 Task: Open Card Investor Meeting in Board Voice of Customer Journey Mapping to Workspace Business Intelligence and add a team member Softage.2@softage.net, a label Blue, a checklist Aquarium Care, an attachment from Trello, a color Blue and finally, add a card description 'Develop and launch new email marketing campaign for sales promotion' and a comment 'Given the potential risks associated with this task, let us ensure that we have a solid risk management plan in place.'. Add a start date 'Jan 06, 1900' with a due date 'Jan 13, 1900'
Action: Mouse moved to (77, 260)
Screenshot: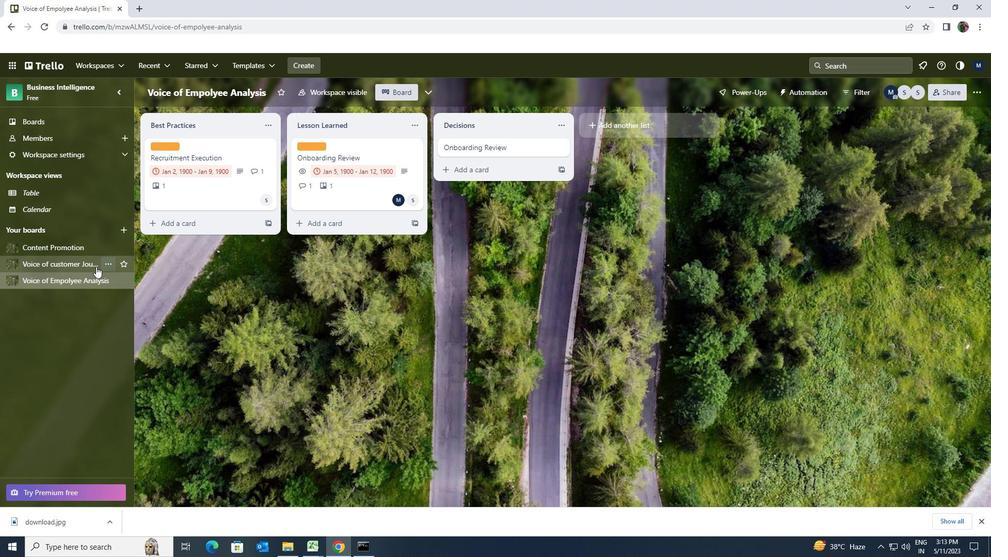 
Action: Mouse pressed left at (77, 260)
Screenshot: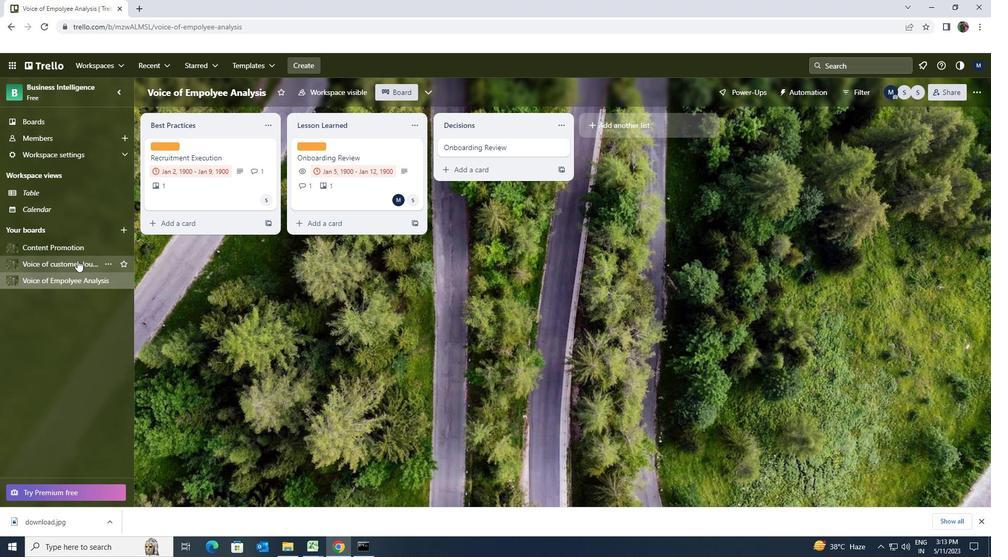 
Action: Mouse moved to (301, 153)
Screenshot: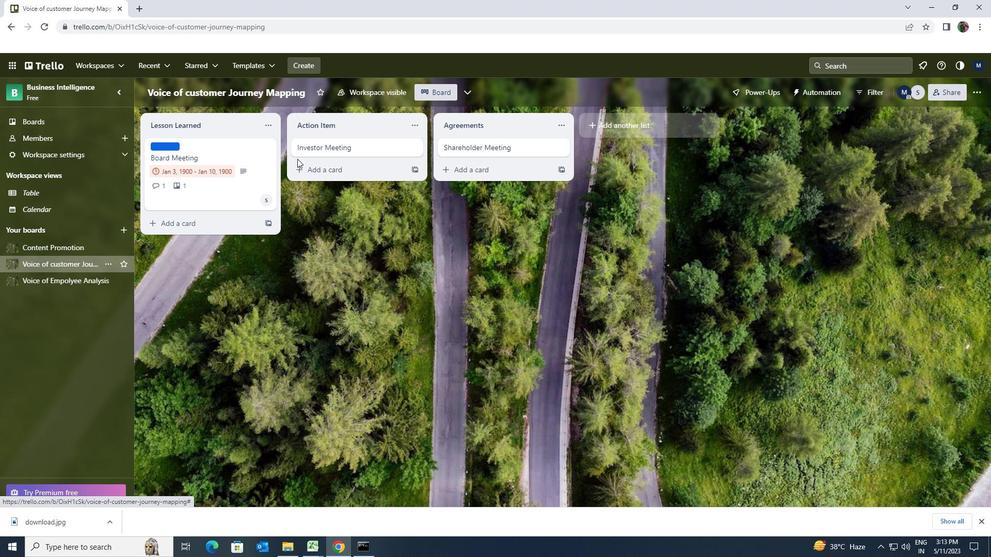 
Action: Mouse pressed left at (301, 153)
Screenshot: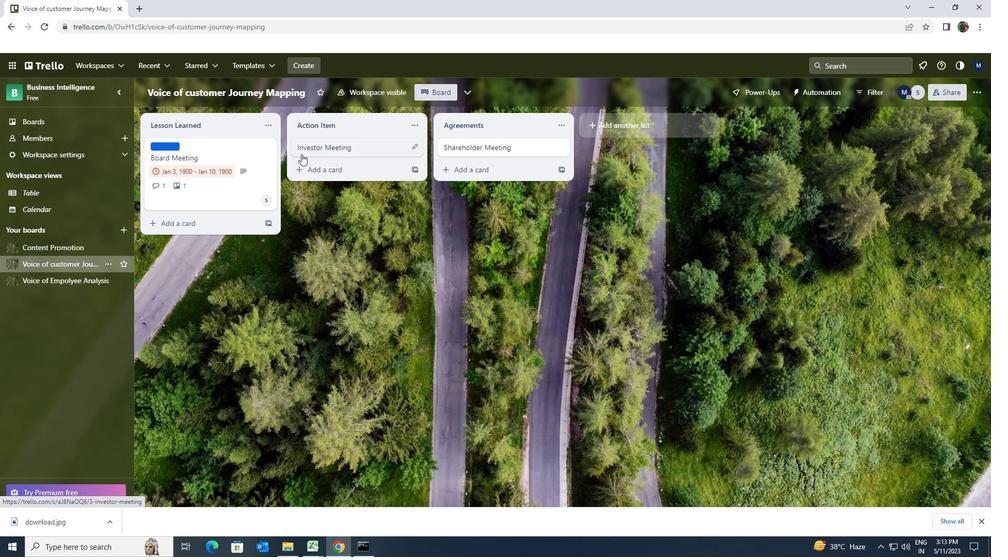 
Action: Mouse moved to (304, 148)
Screenshot: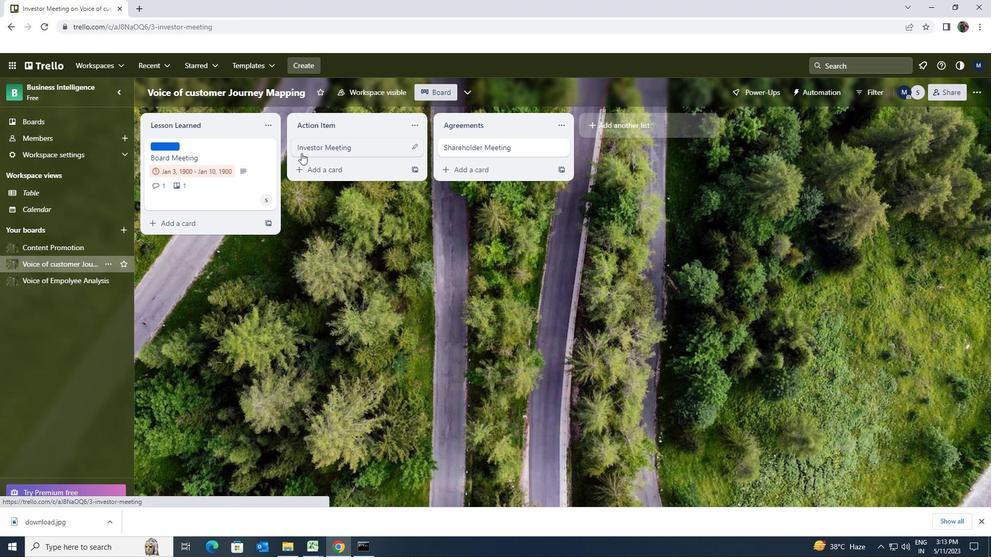 
Action: Mouse pressed left at (304, 148)
Screenshot: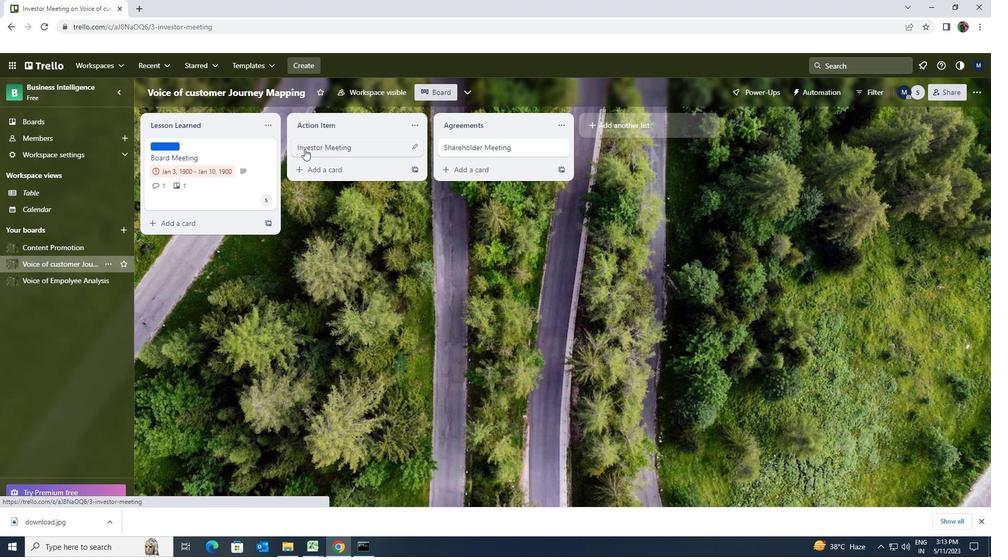 
Action: Mouse moved to (609, 187)
Screenshot: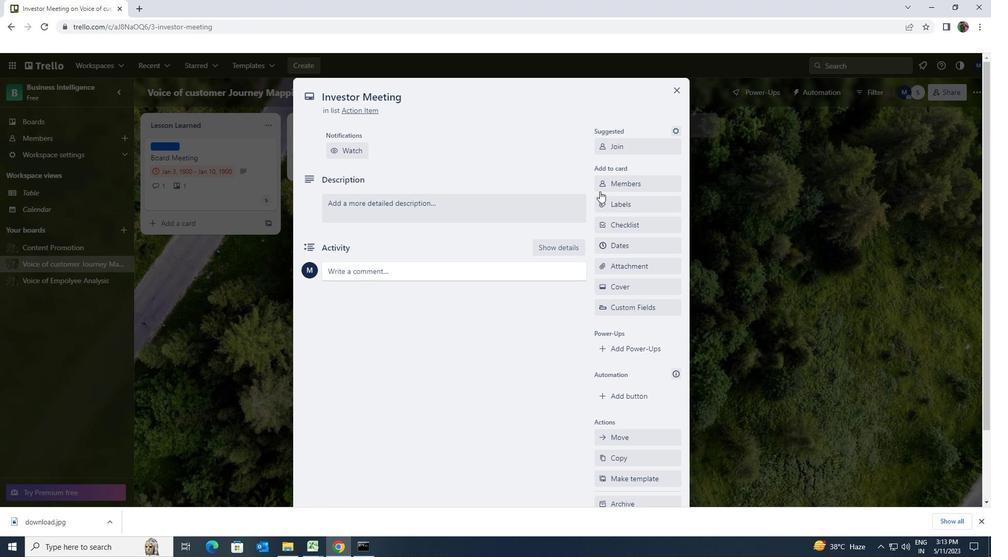 
Action: Mouse pressed left at (609, 187)
Screenshot: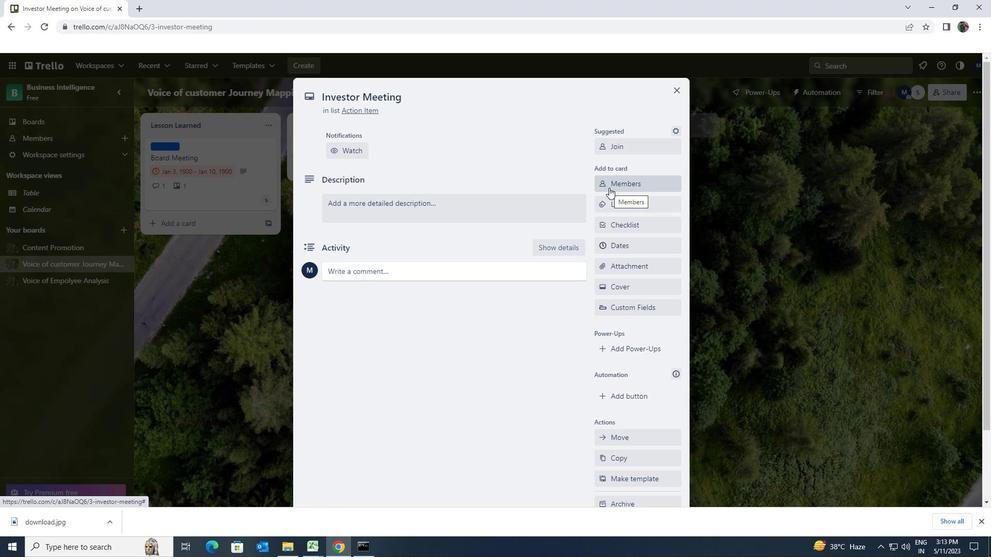 
Action: Key pressed softage.2<Key.shift>@SOFTAGE.NET
Screenshot: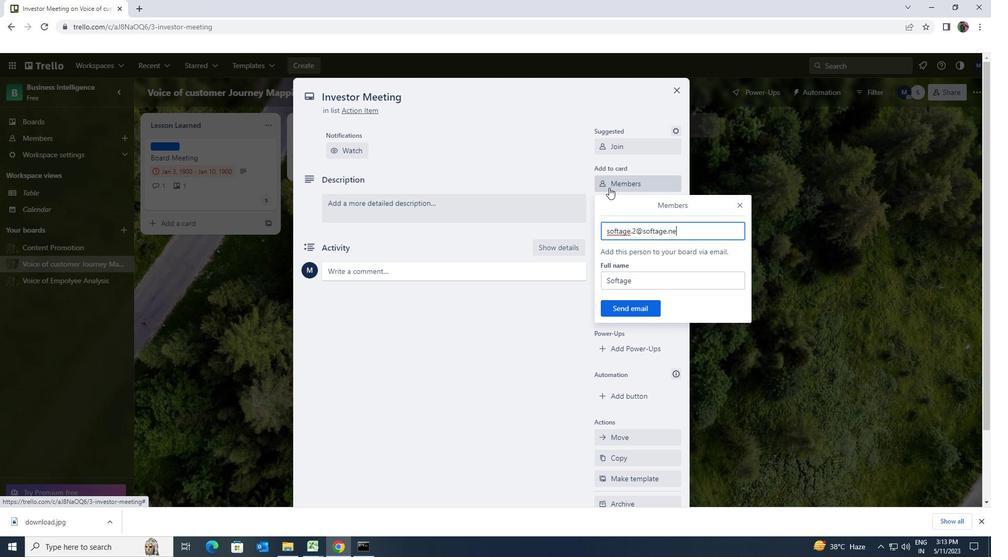 
Action: Mouse moved to (633, 302)
Screenshot: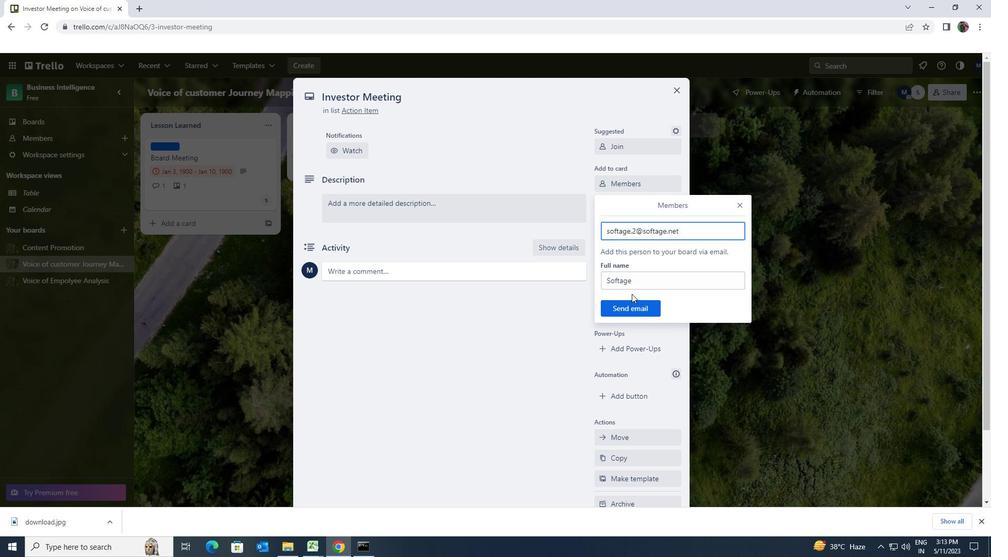 
Action: Mouse pressed left at (633, 302)
Screenshot: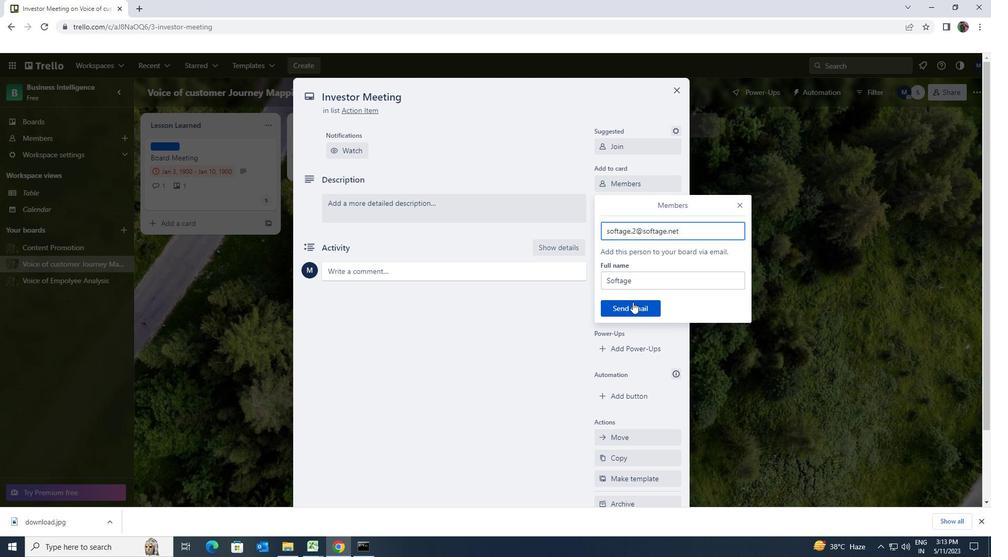 
Action: Mouse moved to (630, 207)
Screenshot: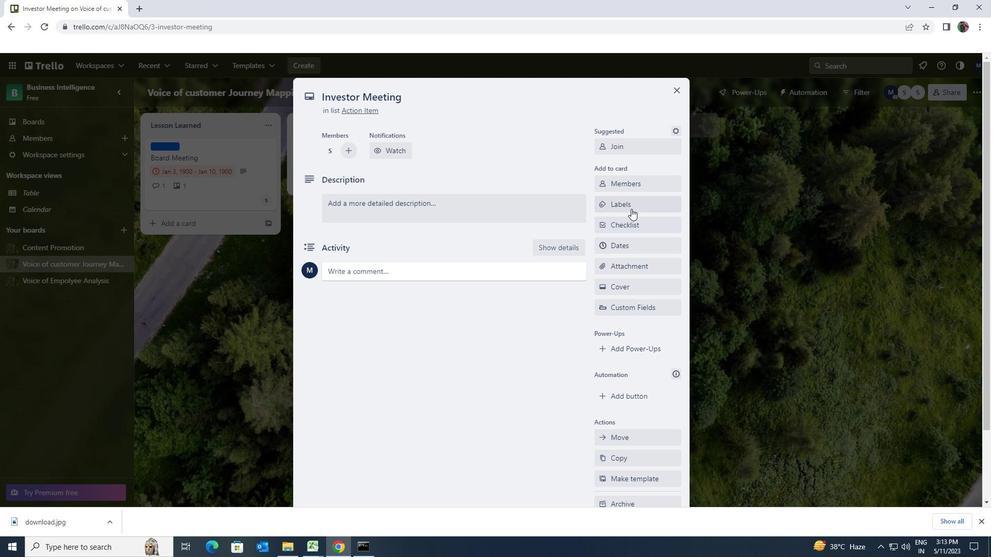 
Action: Mouse pressed left at (630, 207)
Screenshot: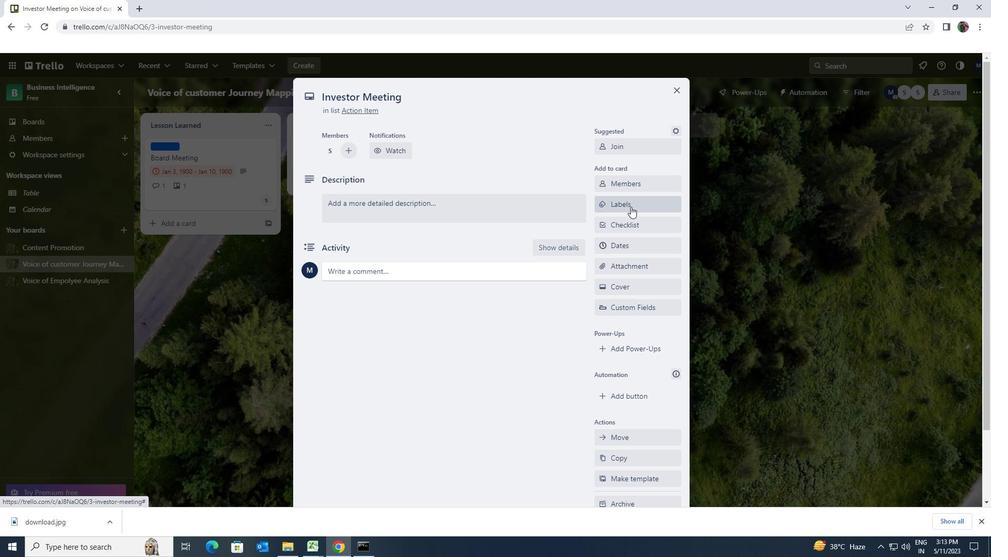 
Action: Mouse moved to (660, 421)
Screenshot: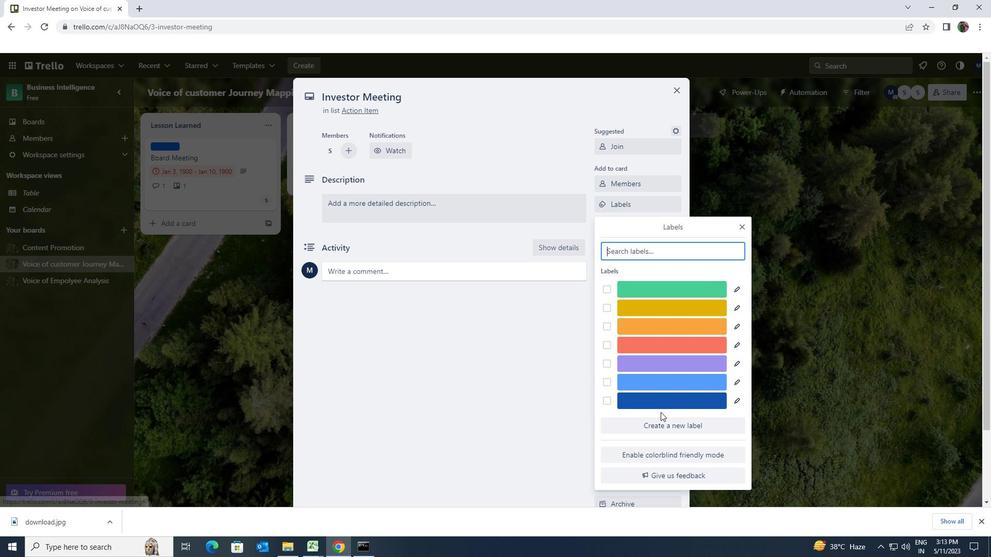 
Action: Mouse pressed left at (660, 421)
Screenshot: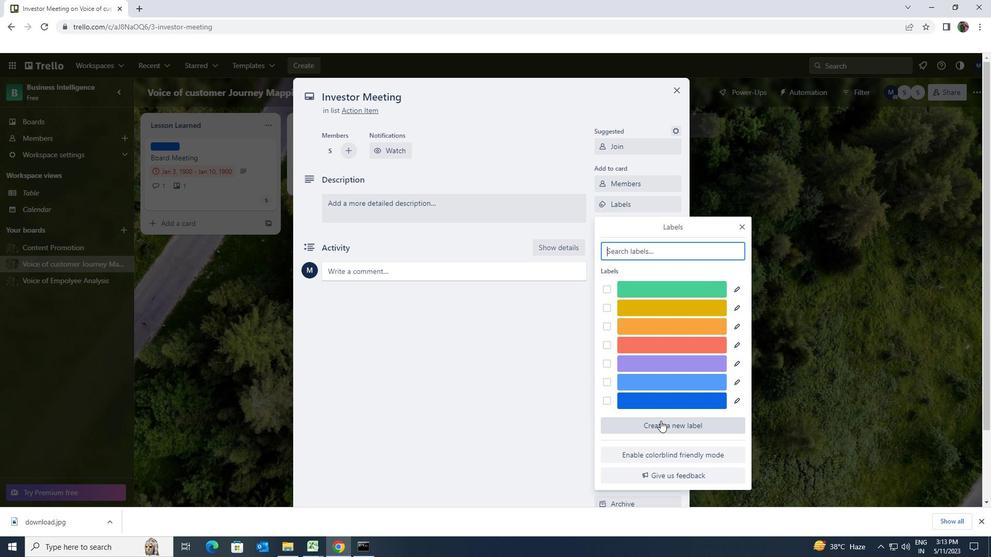 
Action: Mouse moved to (619, 314)
Screenshot: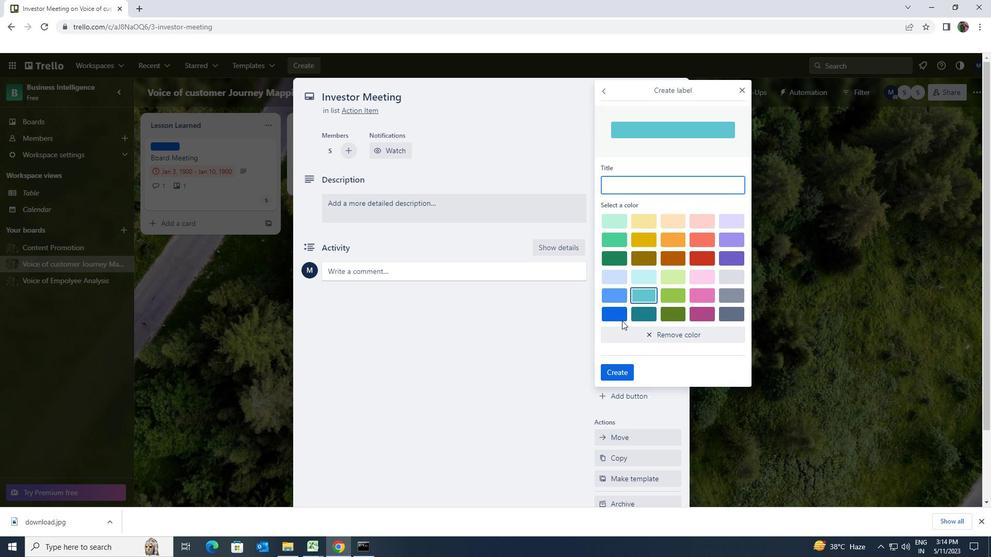 
Action: Mouse pressed left at (619, 314)
Screenshot: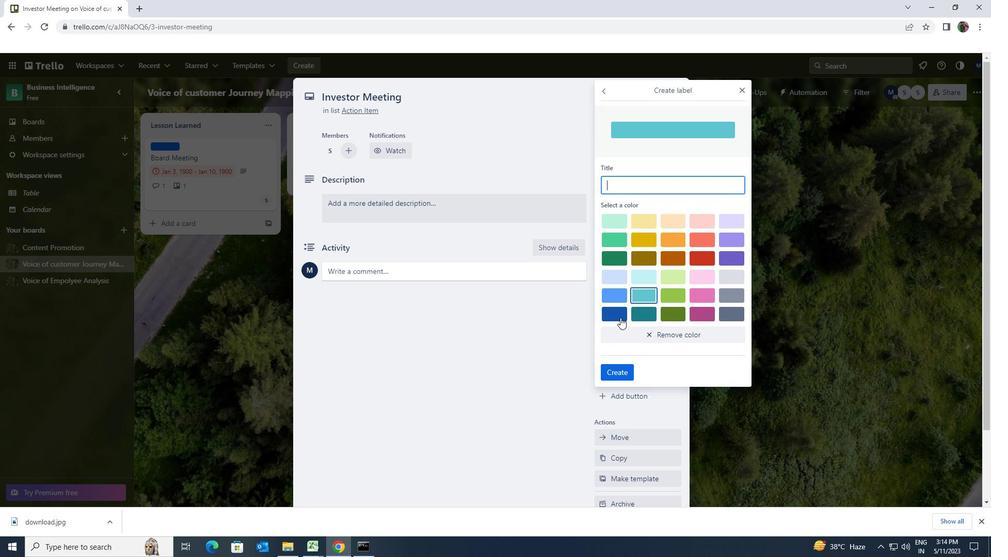 
Action: Mouse moved to (618, 369)
Screenshot: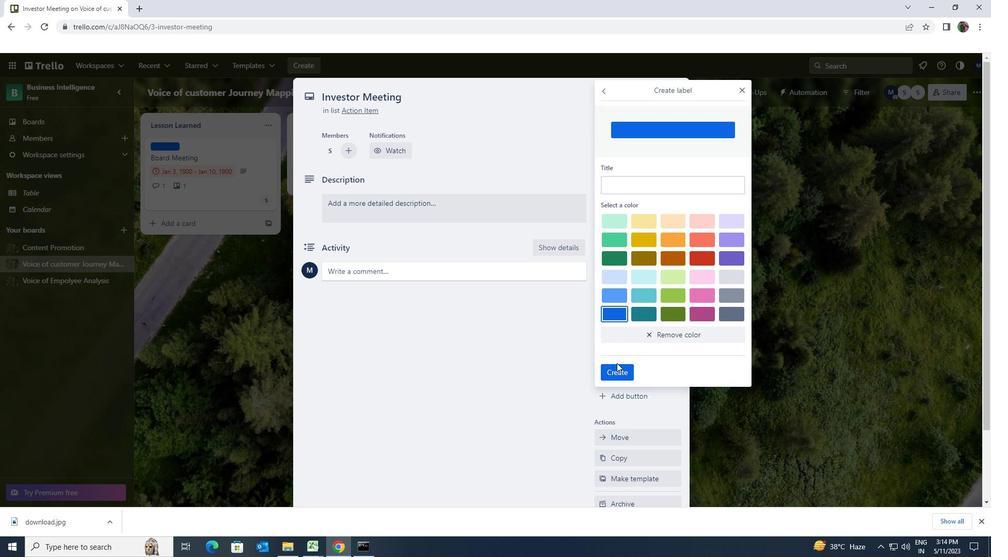 
Action: Mouse pressed left at (618, 369)
Screenshot: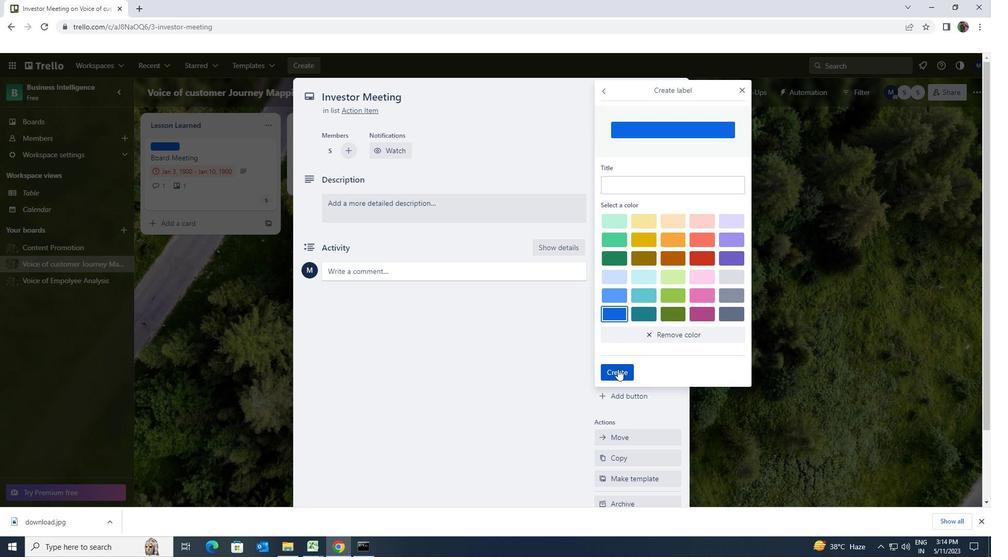 
Action: Mouse moved to (744, 225)
Screenshot: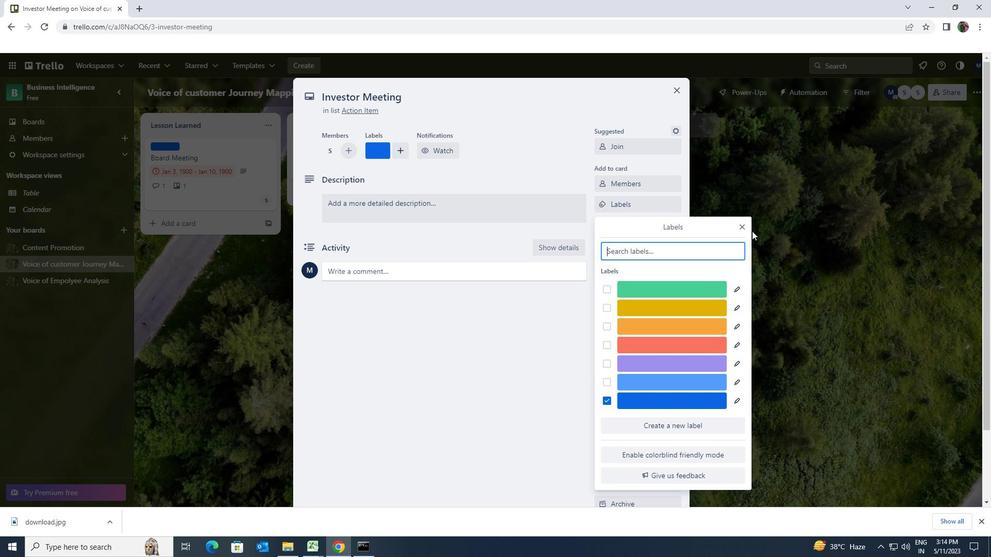 
Action: Mouse pressed left at (744, 225)
Screenshot: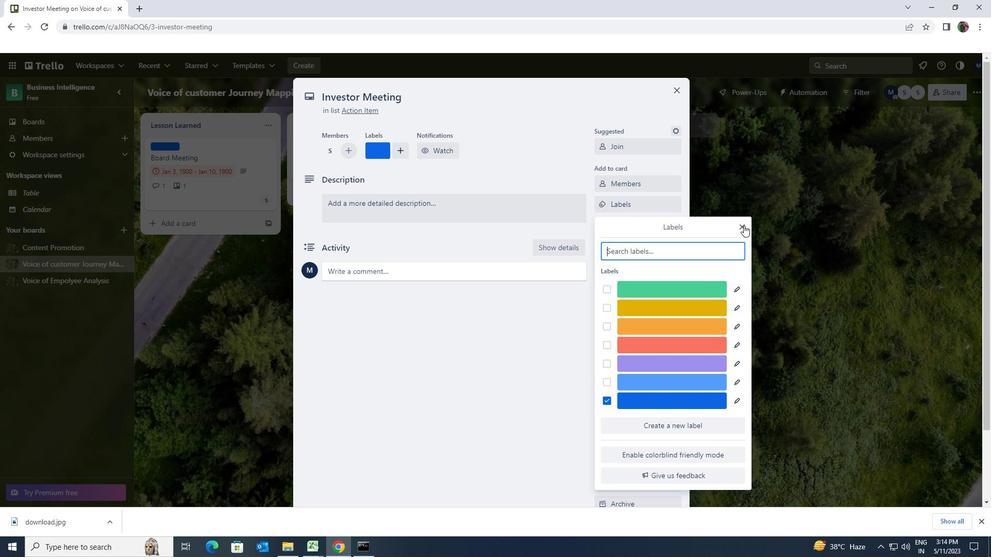 
Action: Mouse moved to (676, 224)
Screenshot: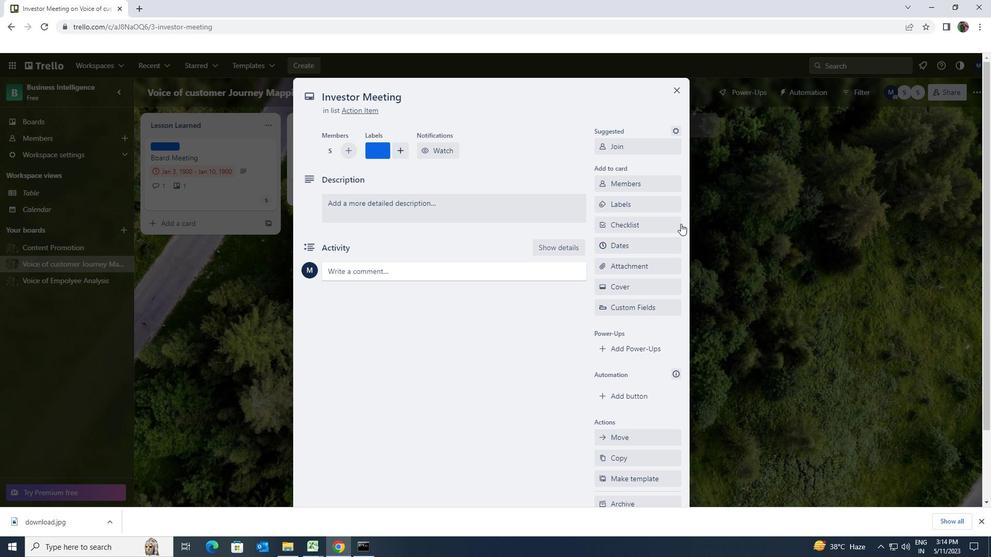 
Action: Mouse pressed left at (676, 224)
Screenshot: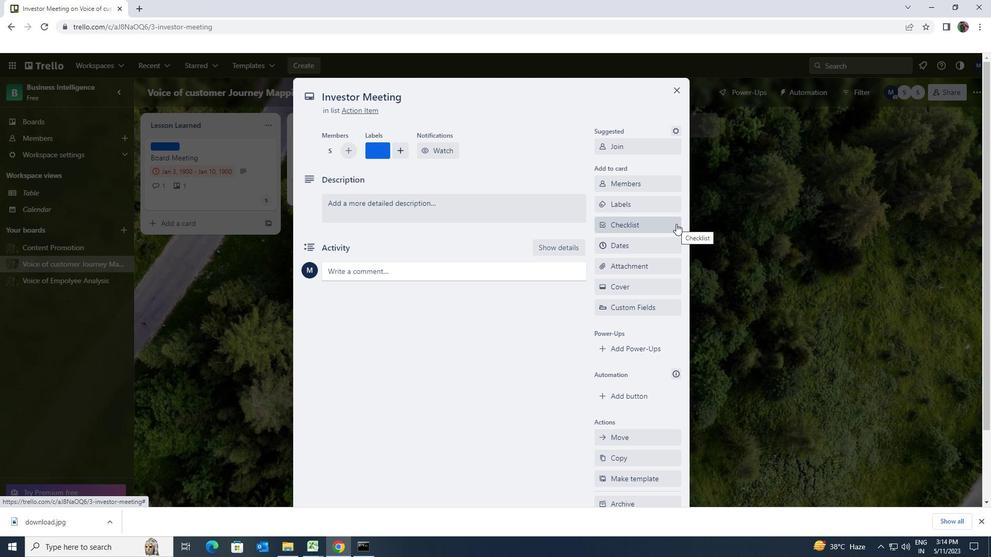 
Action: Key pressed <Key.shift><Key.shift><Key.shift><Key.shift><Key.shift><Key.shift><Key.shift><Key.shift><Key.shift><Key.shift><Key.shift><Key.shift><Key.shift><Key.shift><Key.shift>AQUARIUM<Key.space><Key.shift>CARE
Screenshot: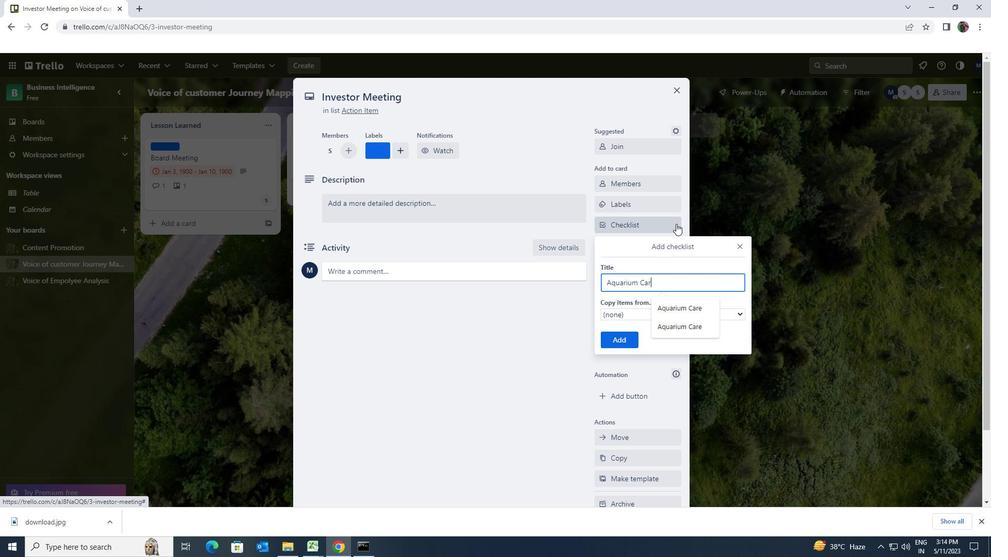 
Action: Mouse moved to (628, 335)
Screenshot: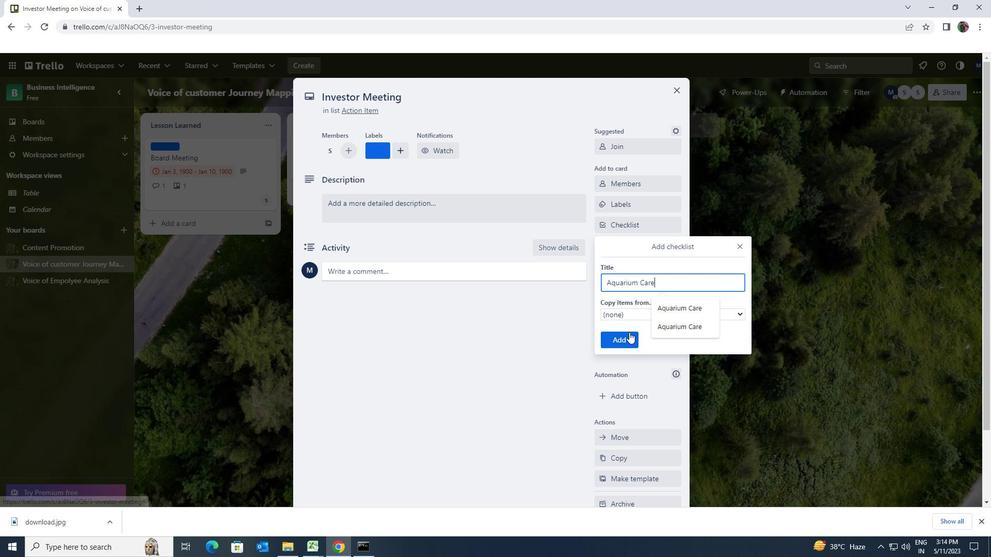 
Action: Mouse pressed left at (628, 335)
Screenshot: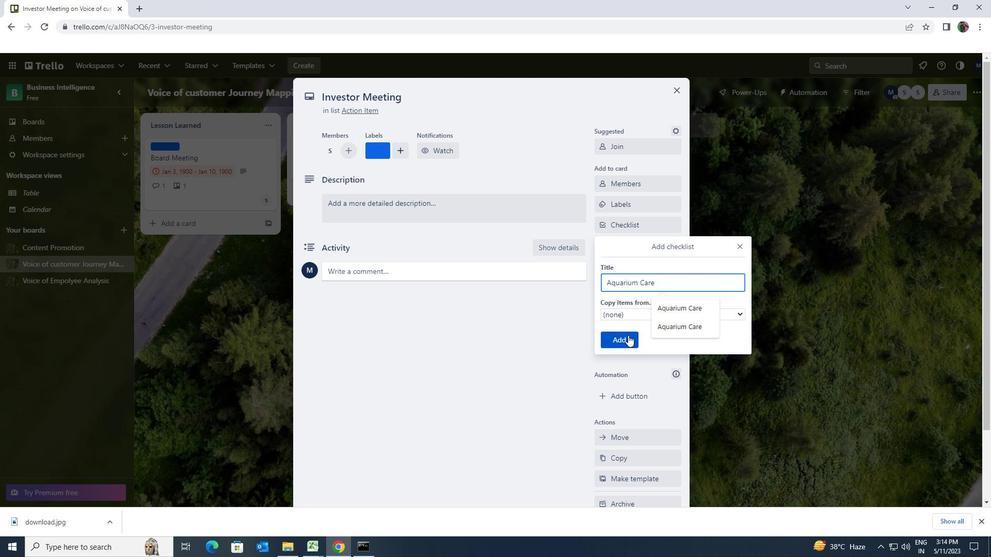 
Action: Mouse moved to (638, 267)
Screenshot: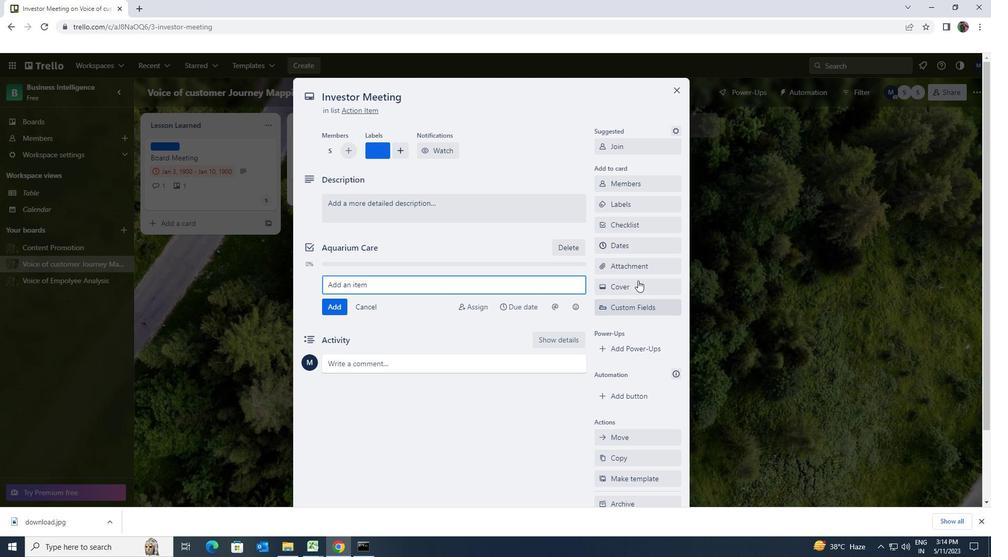 
Action: Mouse pressed left at (638, 267)
Screenshot: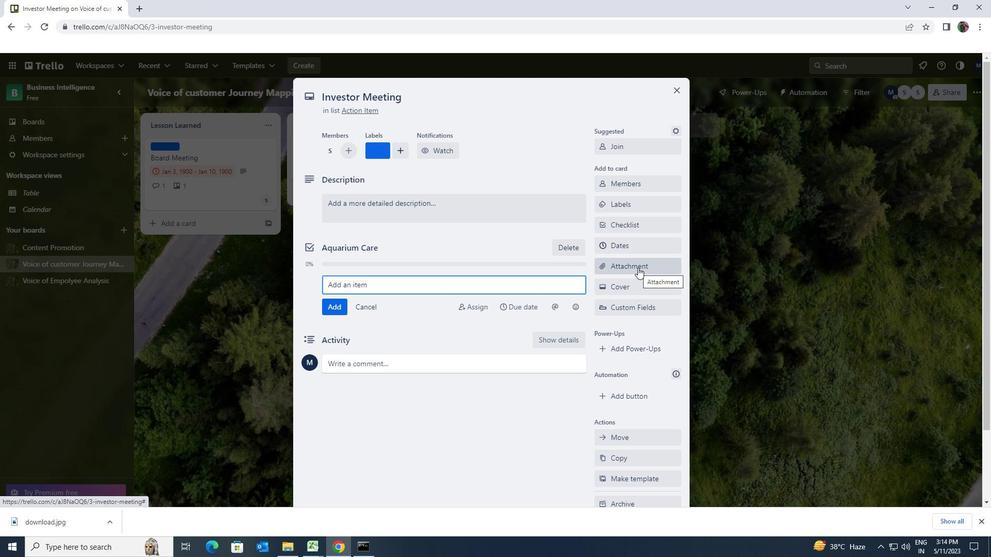 
Action: Mouse moved to (640, 321)
Screenshot: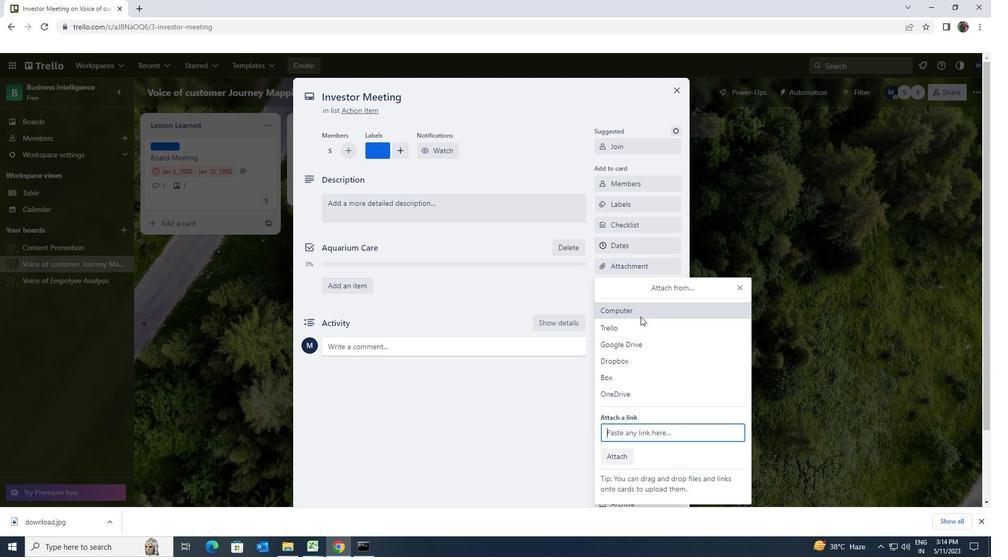 
Action: Mouse pressed left at (640, 321)
Screenshot: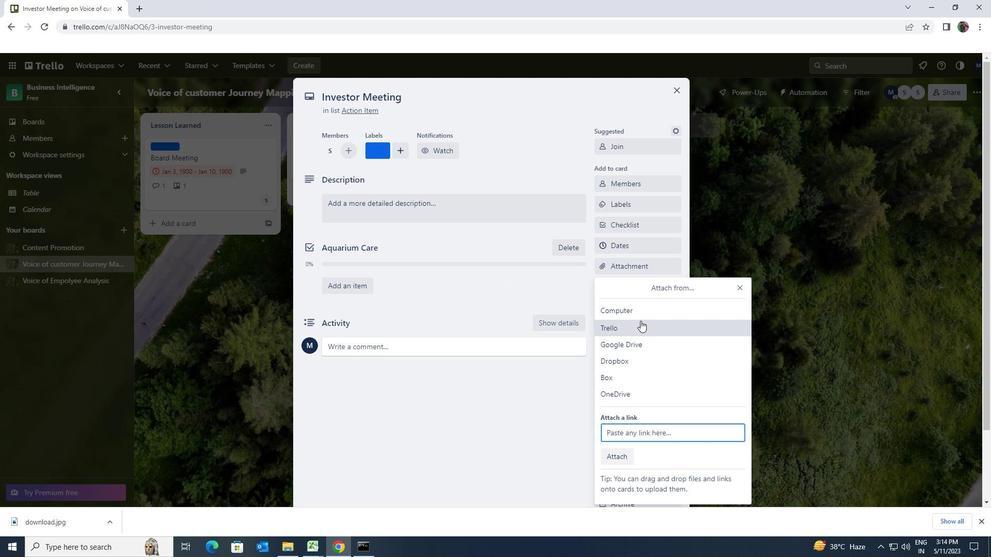
Action: Mouse moved to (627, 226)
Screenshot: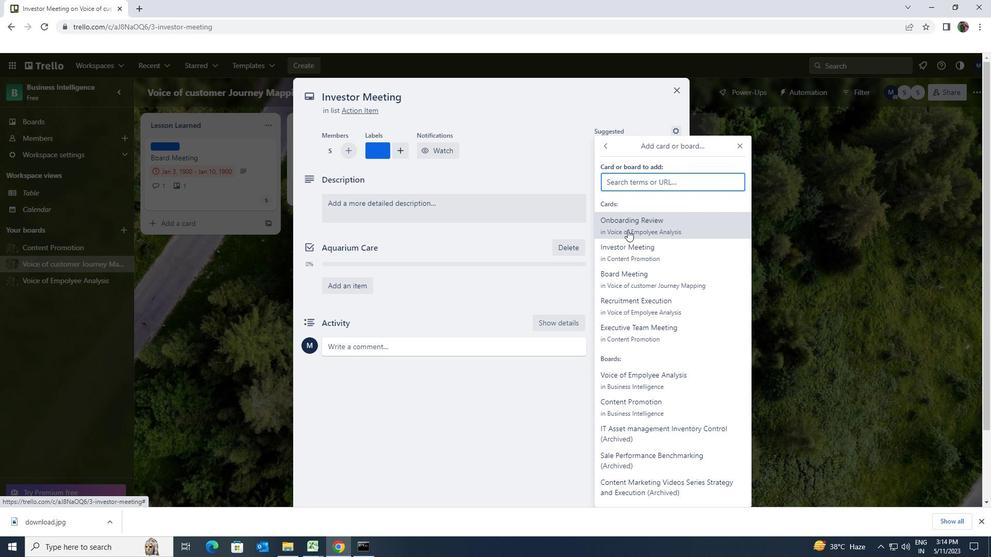 
Action: Mouse pressed left at (627, 226)
Screenshot: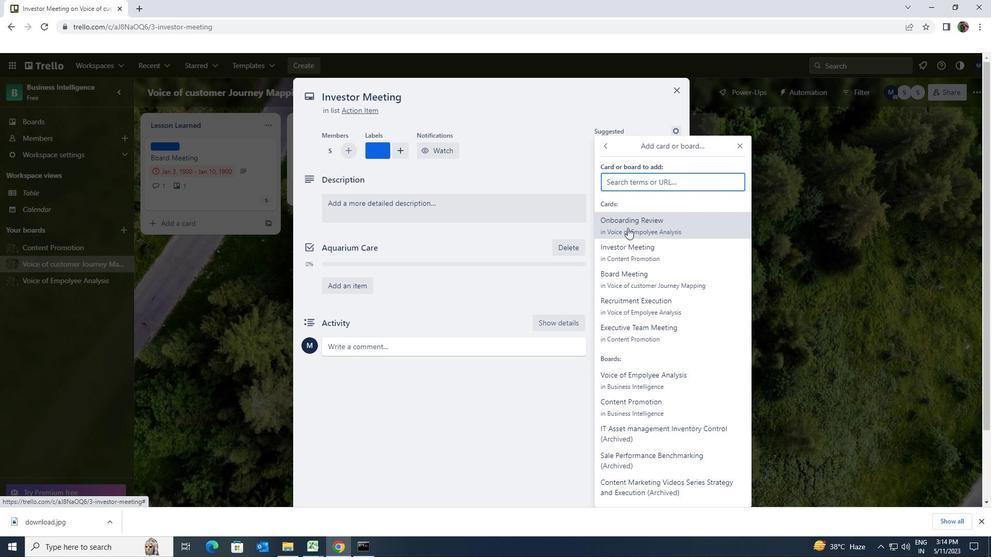 
Action: Mouse moved to (567, 211)
Screenshot: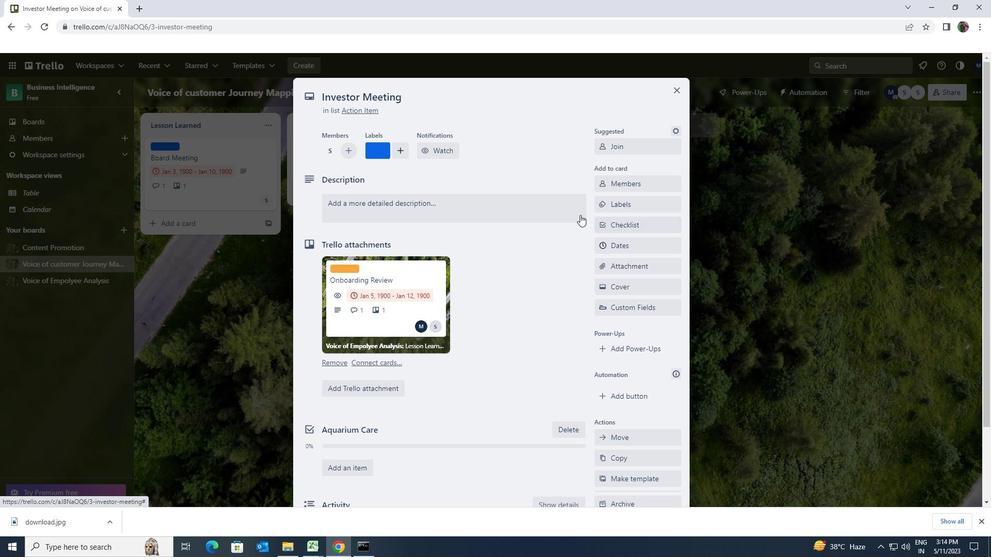 
Action: Mouse pressed left at (567, 211)
Screenshot: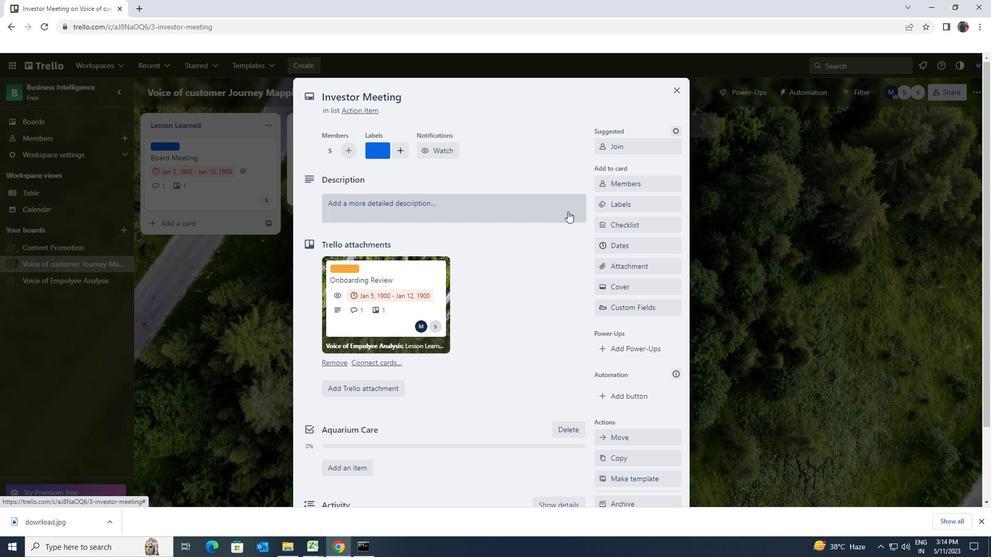 
Action: Key pressed <Key.shift>DEVELOP<Key.space>AND<Key.space>LAUNCH<Key.space>NEW<Key.space>EMAIL<Key.space>MARKETING<Key.space>CAMPAIGN<Key.space>FOR<Key.space>SALES<Key.space>PROMOTION
Screenshot: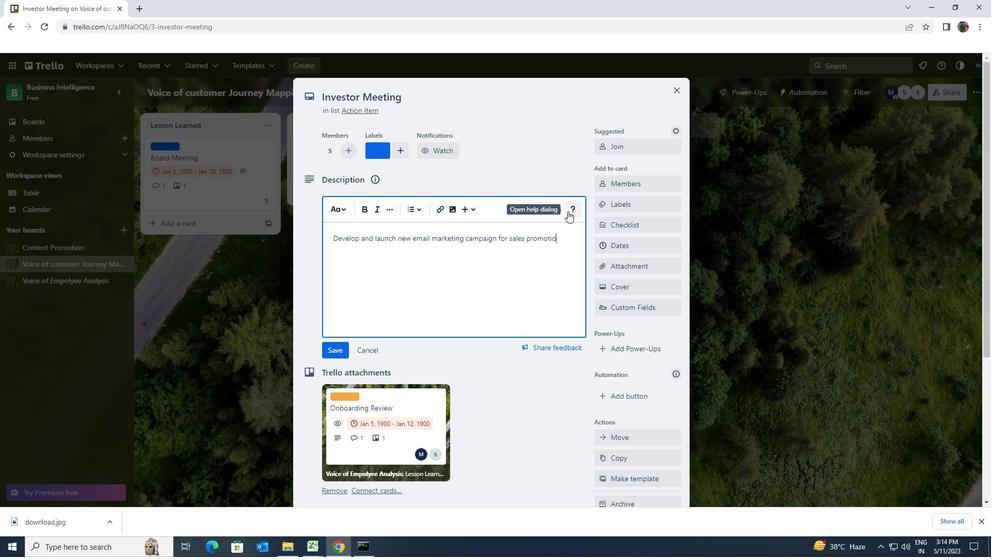 
Action: Mouse moved to (342, 346)
Screenshot: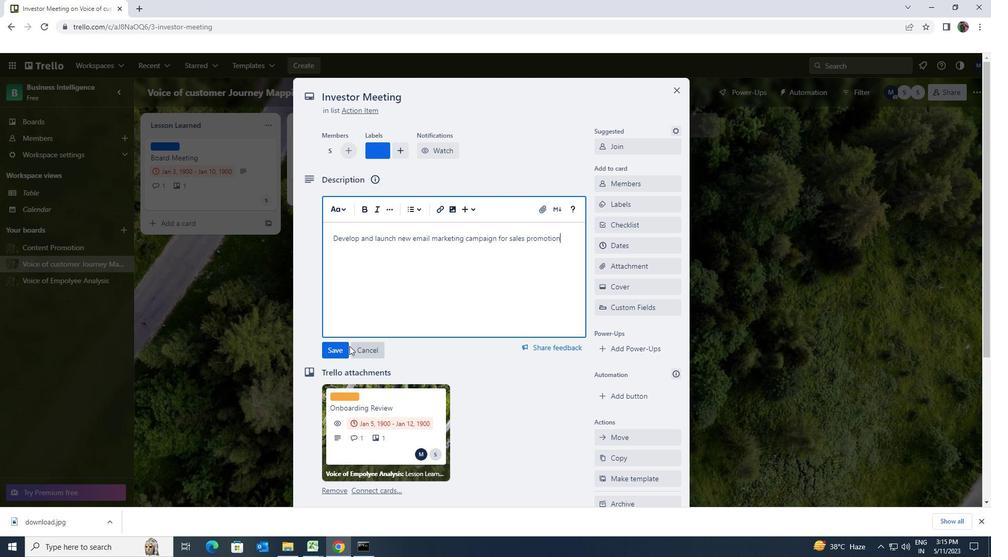 
Action: Mouse pressed left at (342, 346)
Screenshot: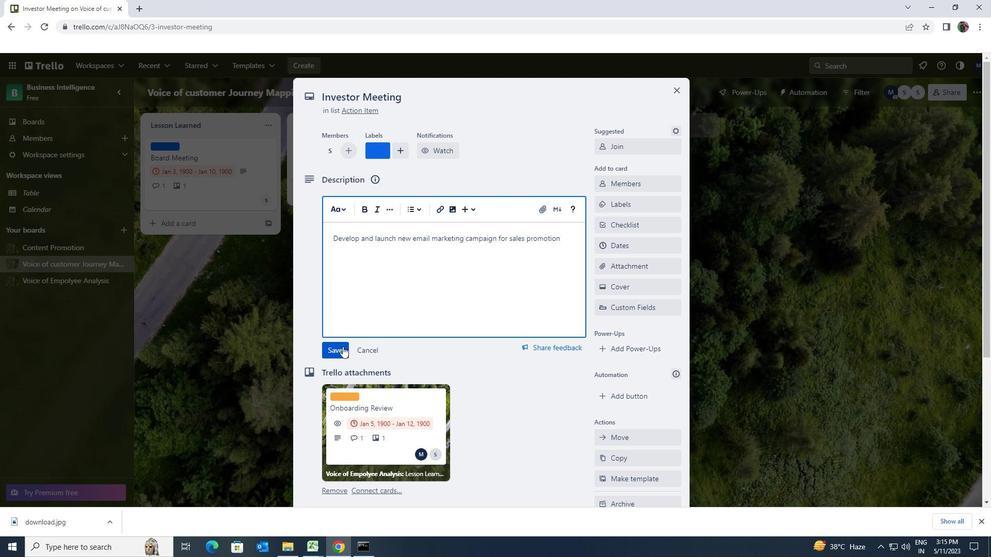 
Action: Mouse scrolled (342, 346) with delta (0, 0)
Screenshot: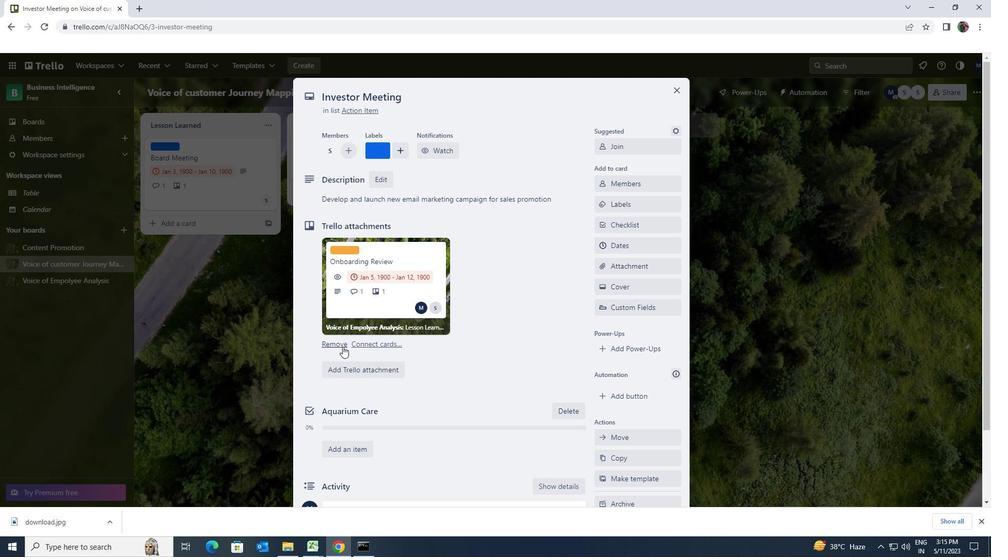 
Action: Mouse moved to (342, 346)
Screenshot: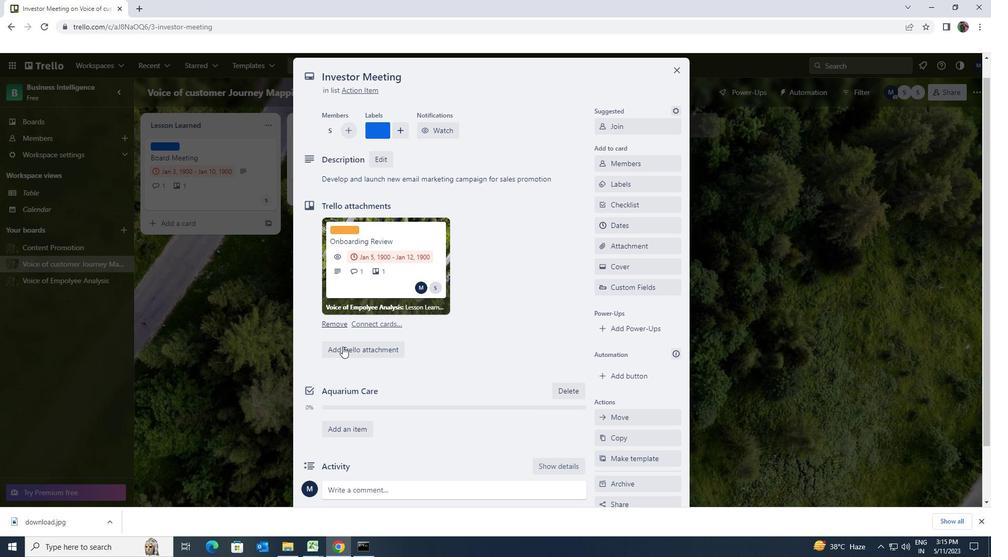 
Action: Mouse scrolled (342, 346) with delta (0, 0)
Screenshot: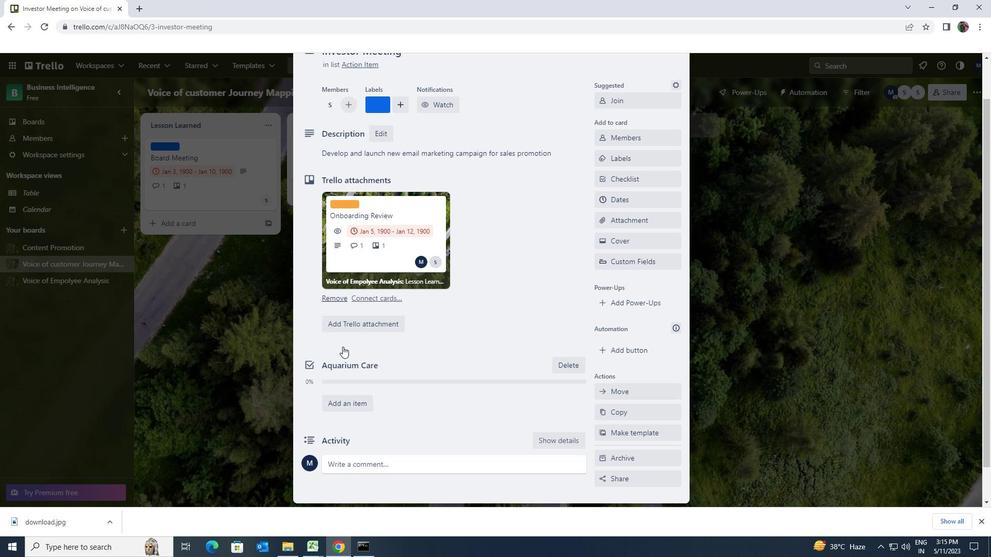 
Action: Mouse scrolled (342, 346) with delta (0, 0)
Screenshot: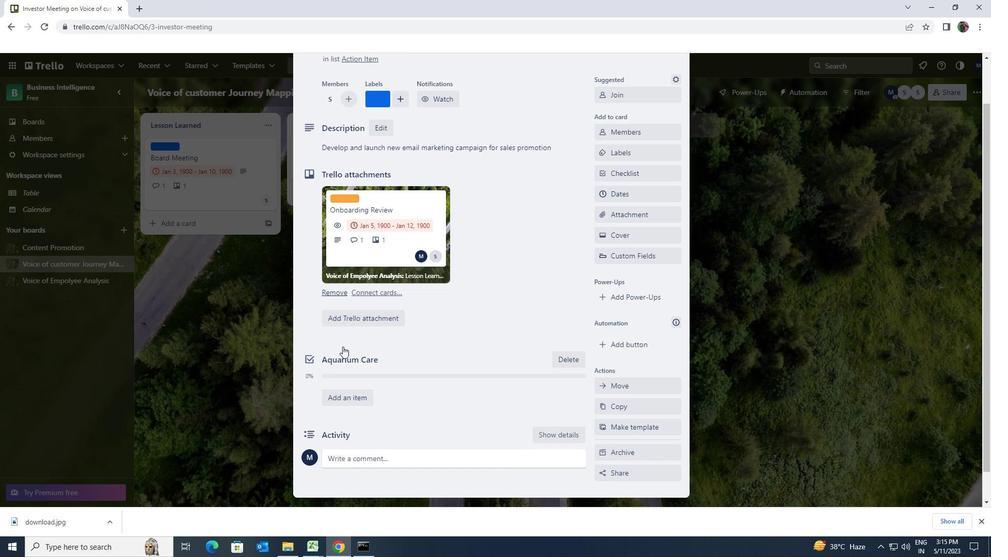 
Action: Mouse moved to (342, 348)
Screenshot: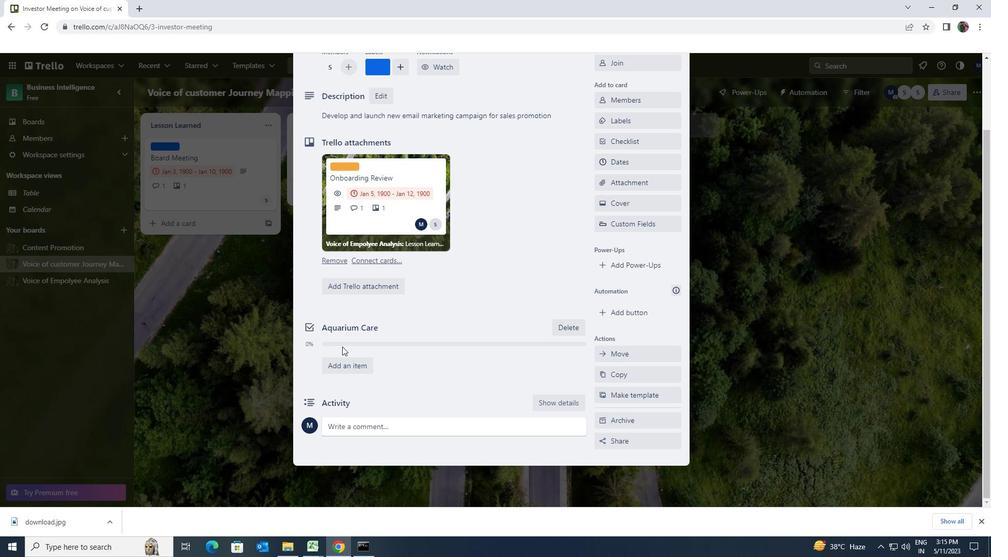 
Action: Mouse scrolled (342, 347) with delta (0, 0)
Screenshot: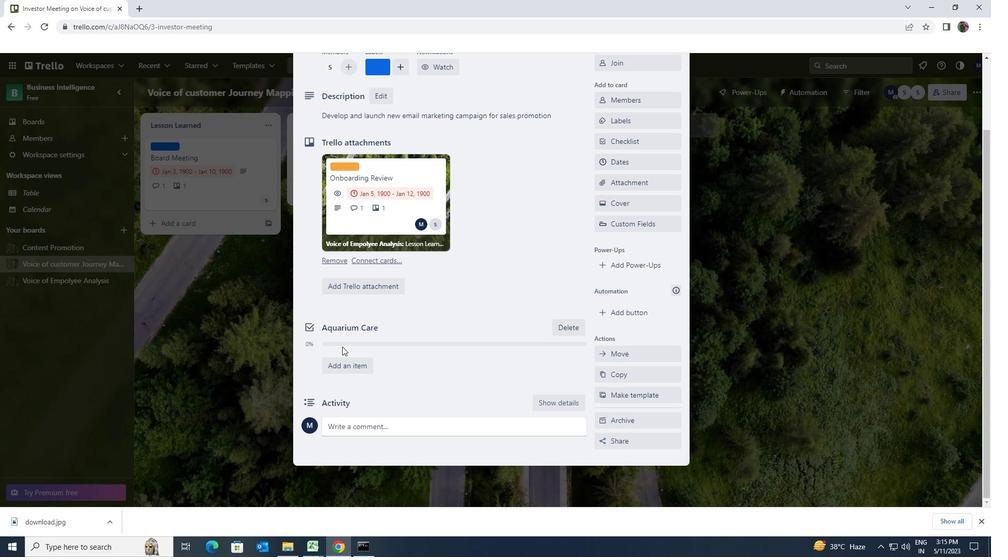 
Action: Mouse moved to (353, 422)
Screenshot: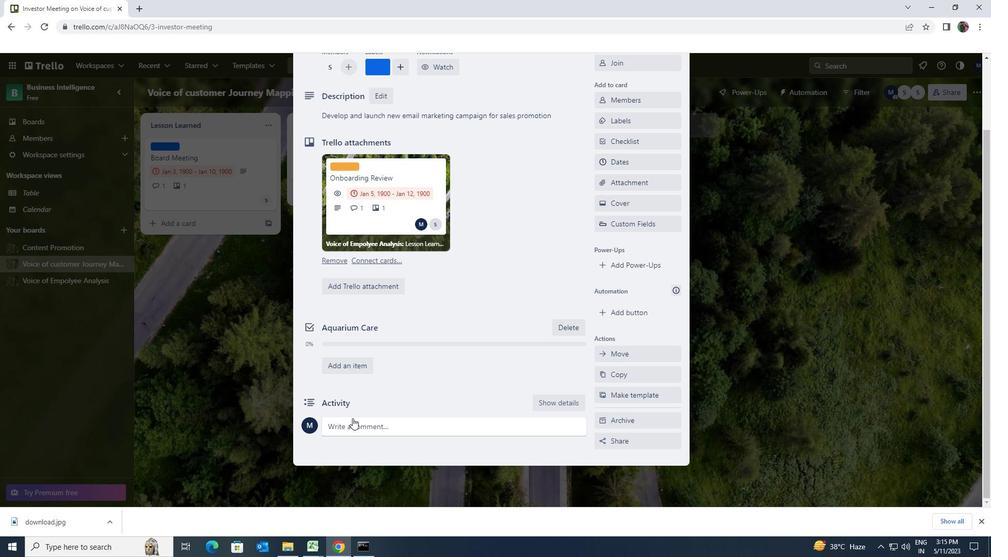 
Action: Mouse pressed left at (353, 422)
Screenshot: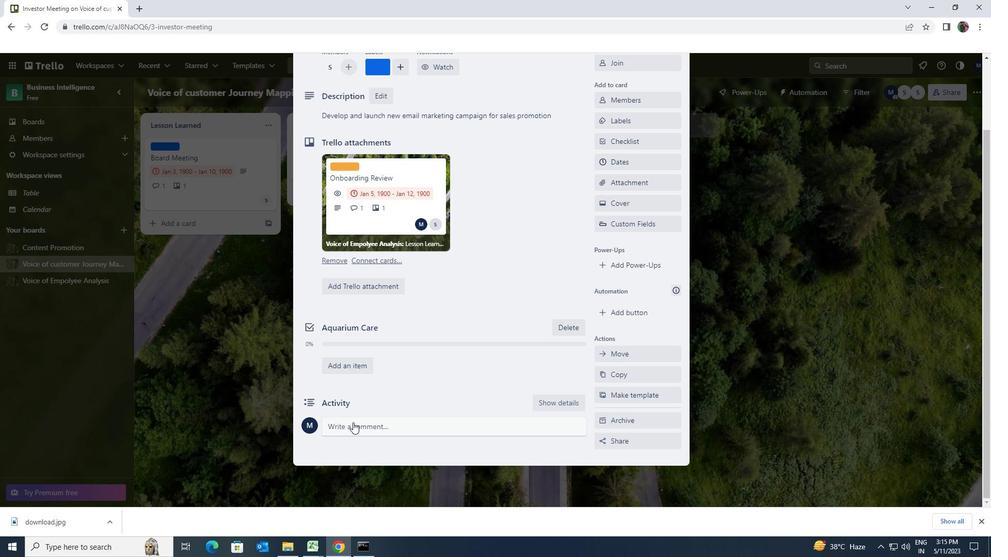 
Action: Key pressed <Key.shift><Key.shift><Key.shift><Key.shift><Key.shift><Key.shift><Key.shift><Key.shift><Key.shift><Key.shift><Key.shift><Key.shift><Key.shift><Key.shift><Key.shift><Key.shift><Key.shift><Key.shift><Key.shift>THE<Key.space><Key.shift>TASK<Key.space><Key.shift>POTENTIAL<Key.space><Key.shift>RO<Key.backspace>ISKS<Key.space>ASSOCIATED<Key.space>WITH<Key.space>THIS<Key.space>TASK<Key.space>LET<Key.space>US<Key.space>ENSURE<Key.space>THAT<Key.space>WE<Key.space>HAVE<Key.space>A<Key.space>SOLID<Key.space>RISK<Key.space>MANAGEMENT<Key.space>PLAN<Key.space>IN<Key.space>PLACE.
Screenshot: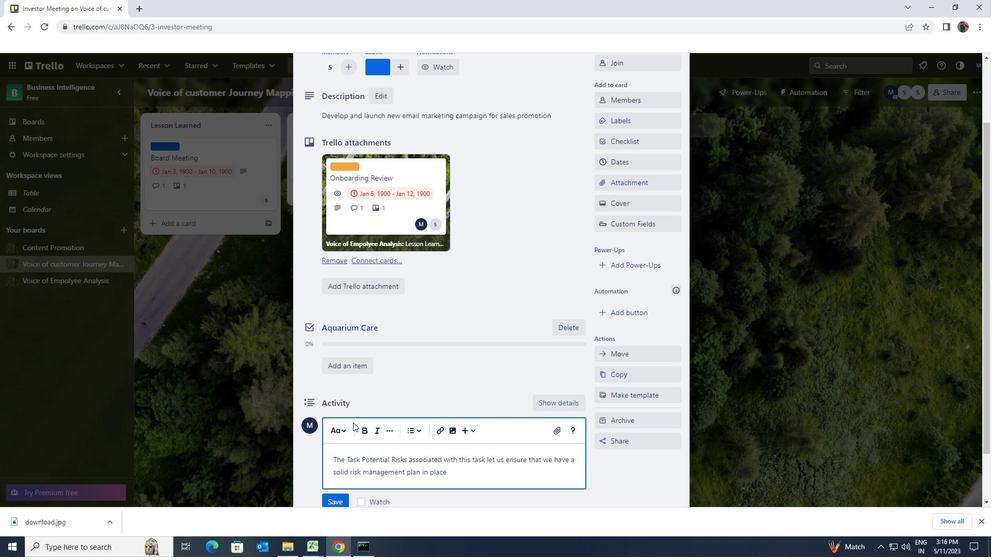 
Action: Mouse scrolled (353, 422) with delta (0, 0)
Screenshot: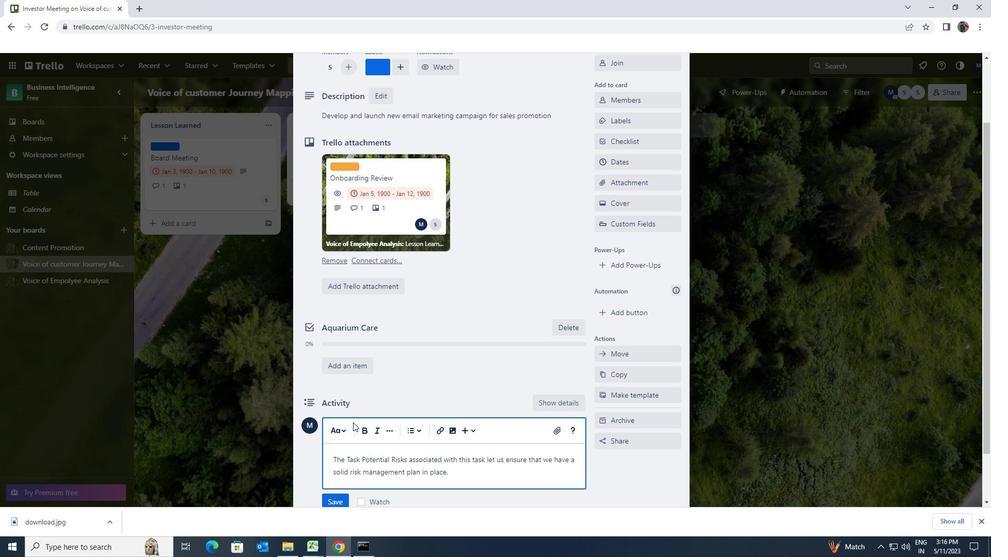 
Action: Mouse moved to (342, 445)
Screenshot: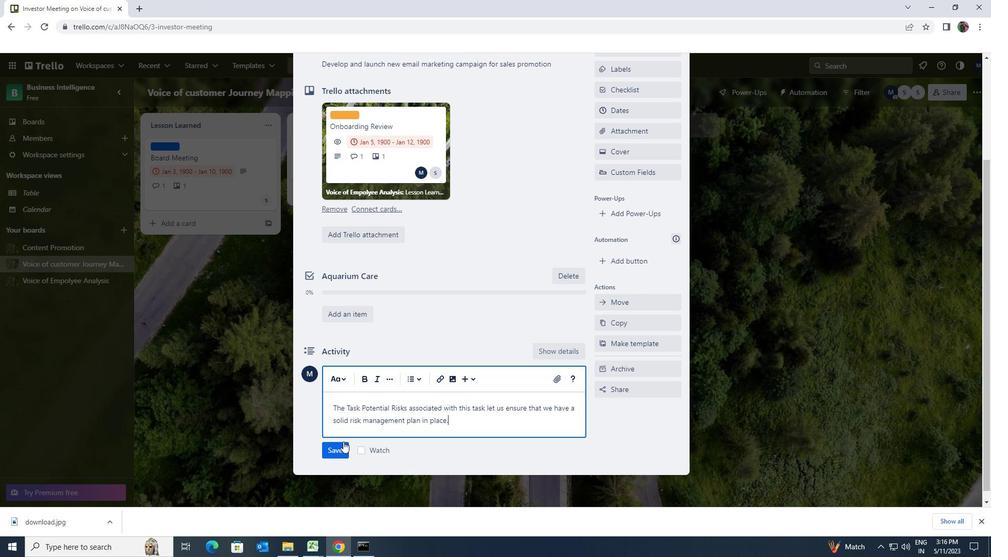 
Action: Mouse pressed left at (342, 445)
Screenshot: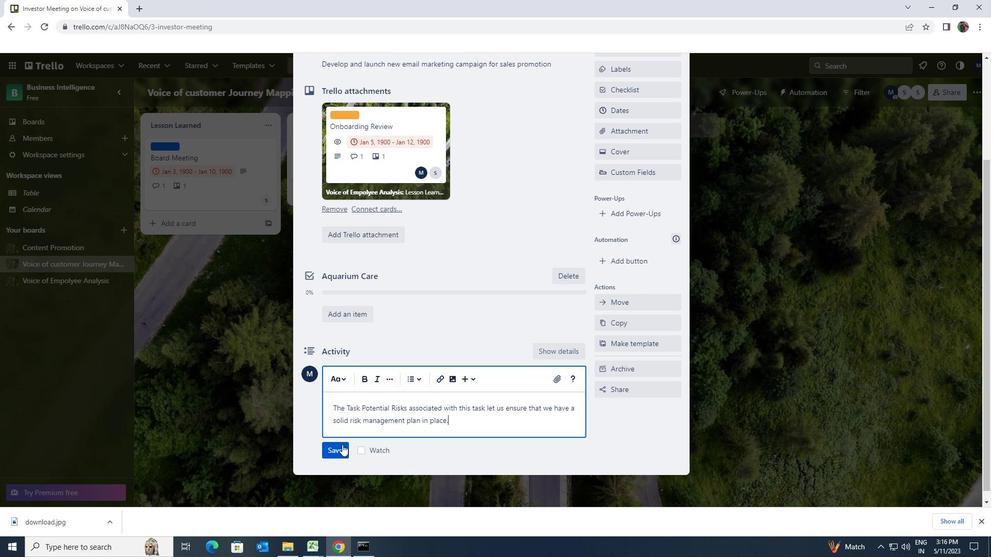 
Action: Mouse moved to (391, 413)
Screenshot: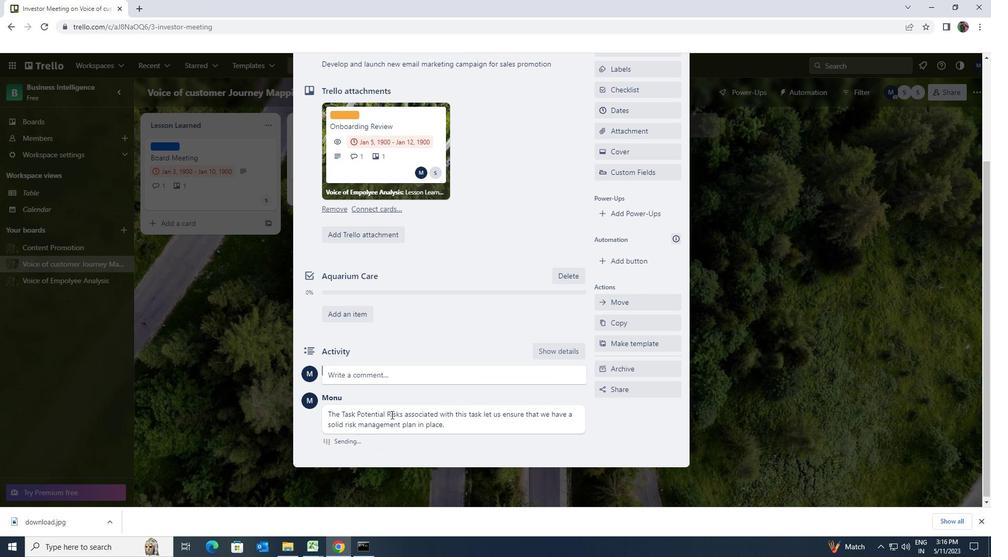 
Action: Mouse scrolled (391, 413) with delta (0, 0)
Screenshot: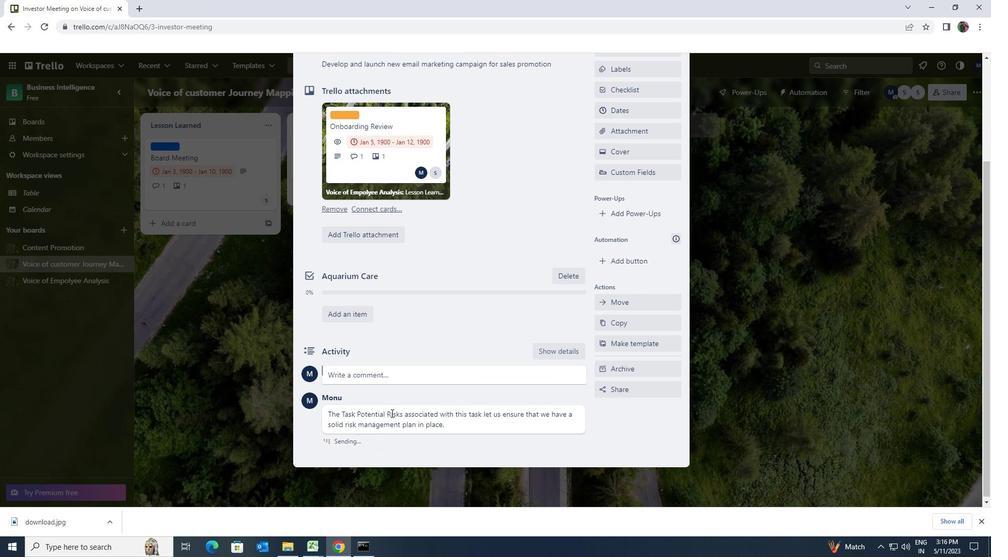 
Action: Mouse scrolled (391, 413) with delta (0, 0)
Screenshot: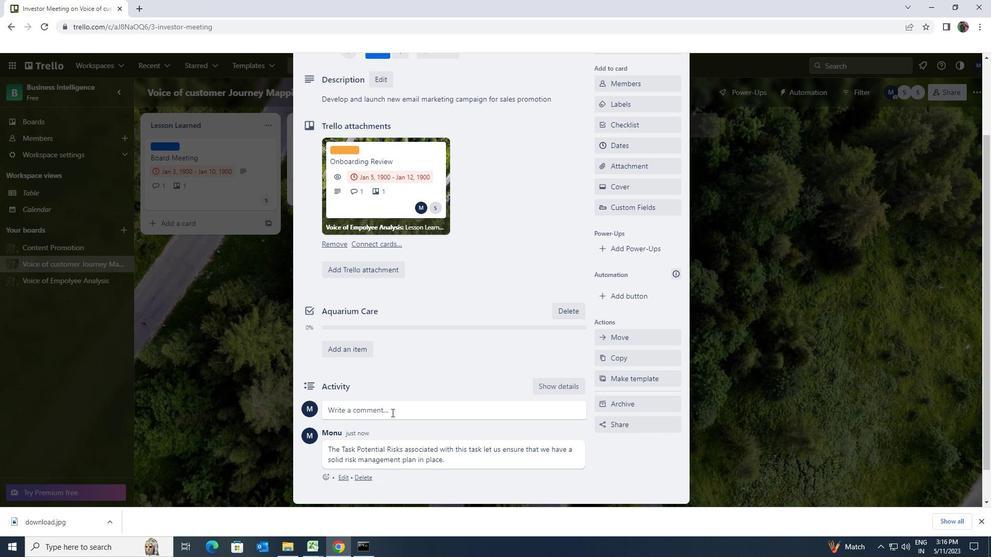 
Action: Mouse moved to (605, 216)
Screenshot: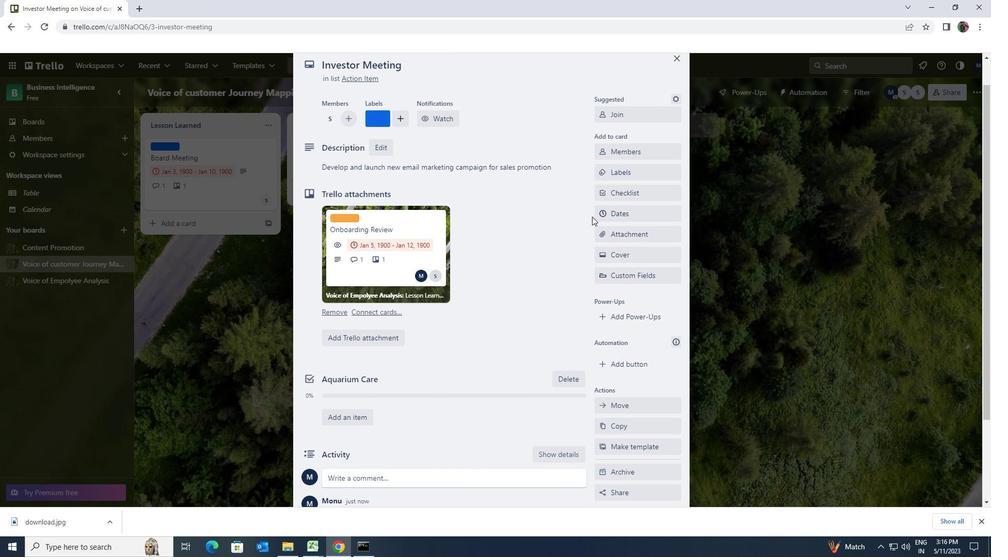 
Action: Mouse pressed left at (605, 216)
Screenshot: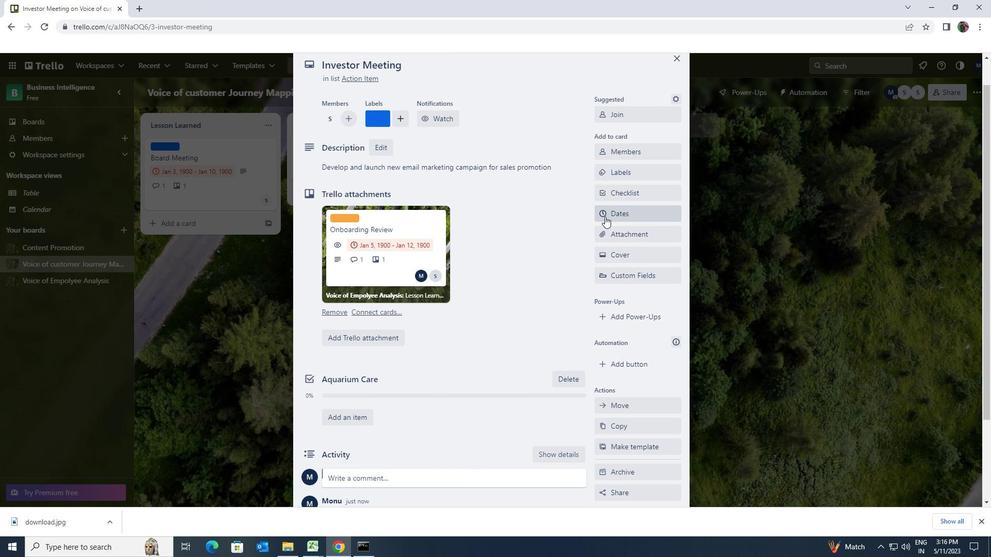 
Action: Mouse moved to (602, 274)
Screenshot: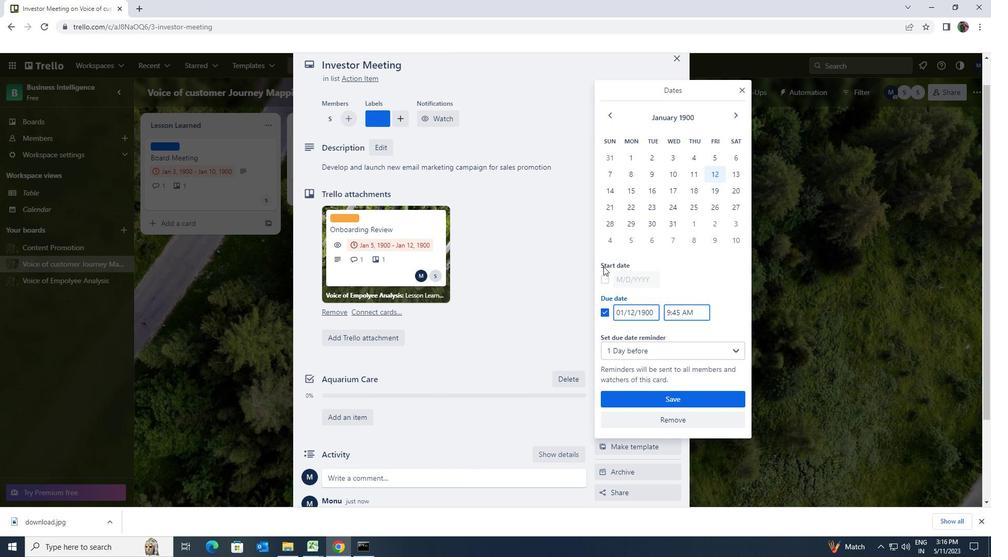
Action: Mouse pressed left at (602, 274)
Screenshot: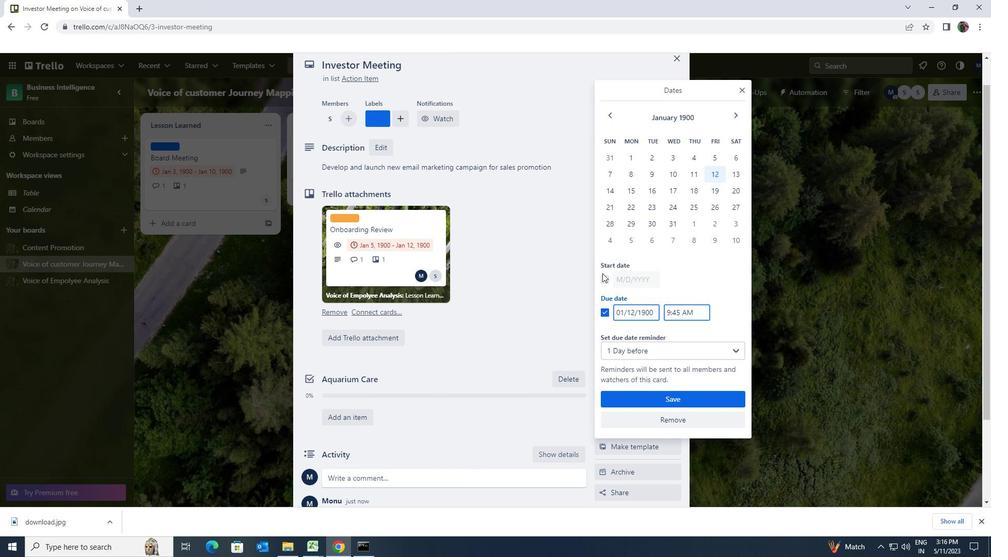 
Action: Mouse moved to (652, 279)
Screenshot: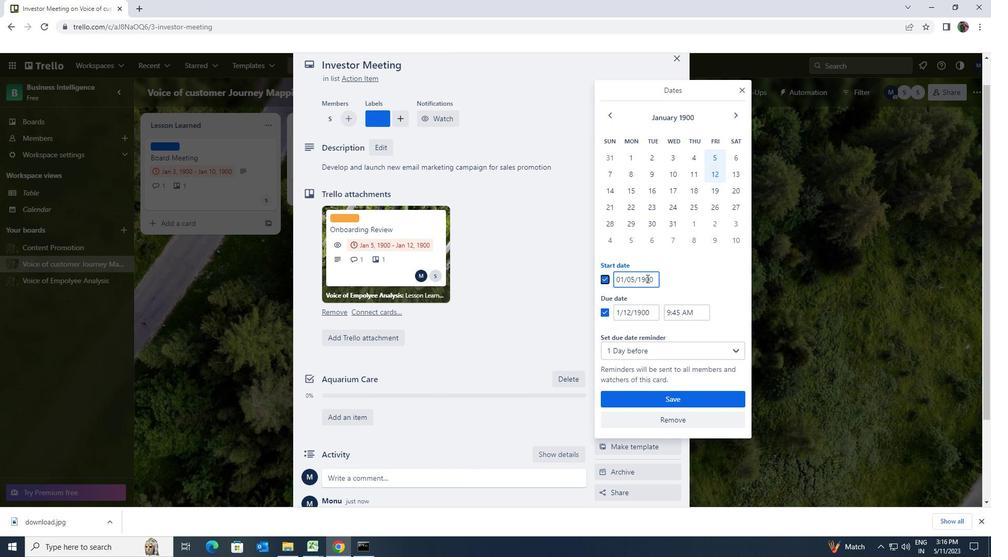 
Action: Mouse pressed left at (652, 279)
Screenshot: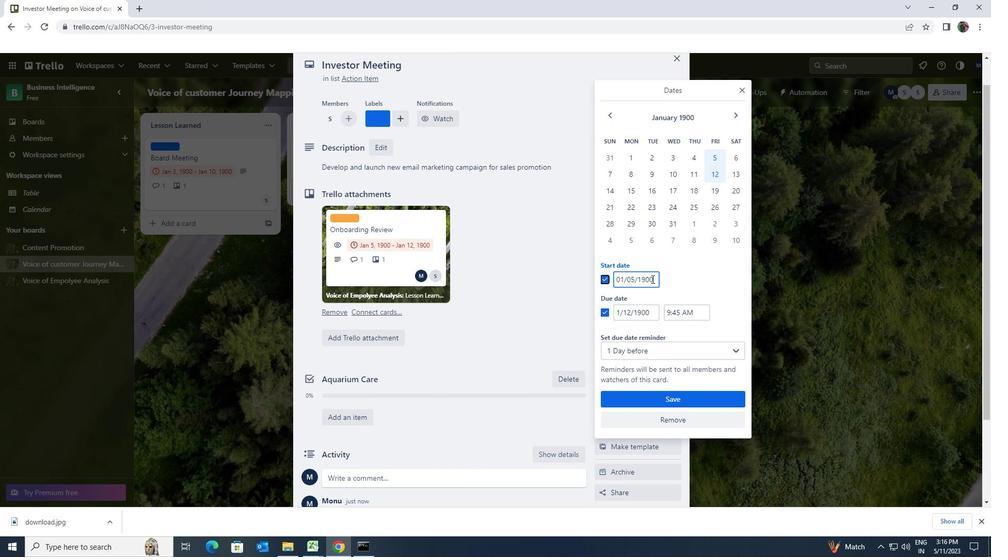
Action: Mouse moved to (616, 279)
Screenshot: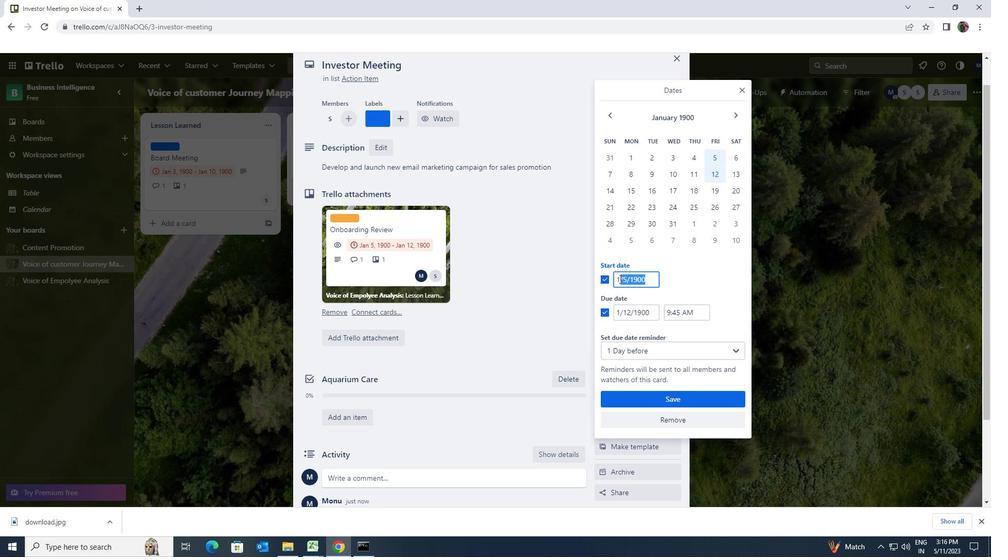 
Action: Key pressed 1/6/1900
Screenshot: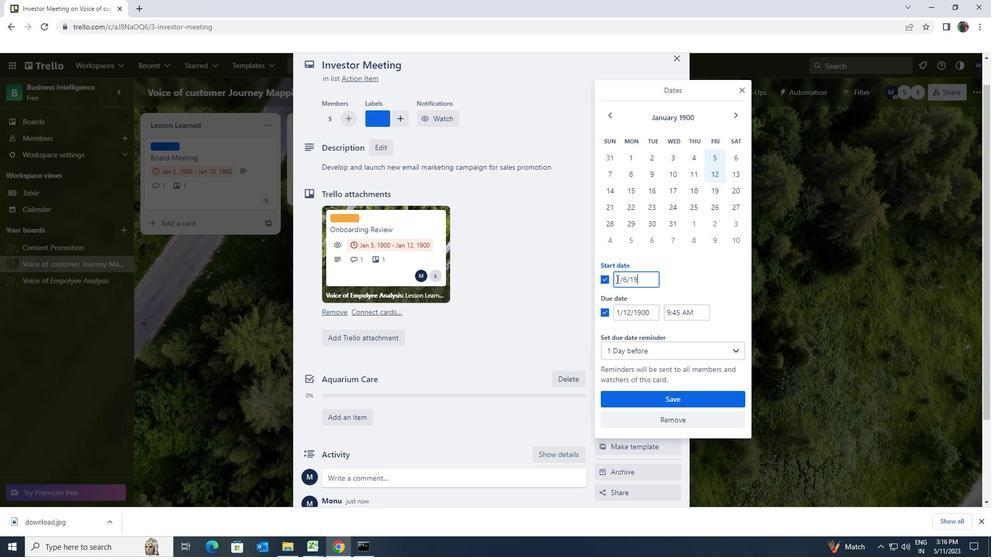 
Action: Mouse moved to (655, 312)
Screenshot: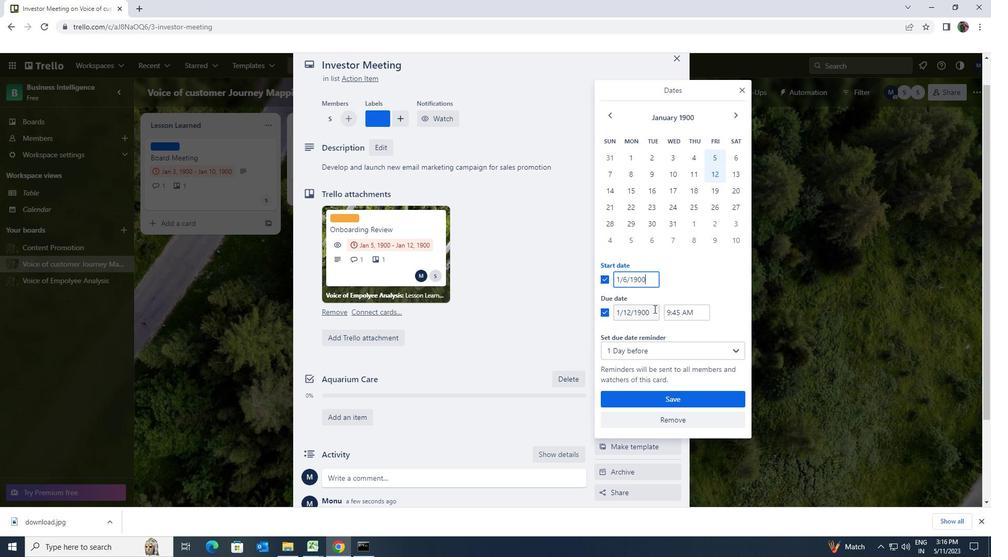 
Action: Mouse pressed left at (655, 312)
Screenshot: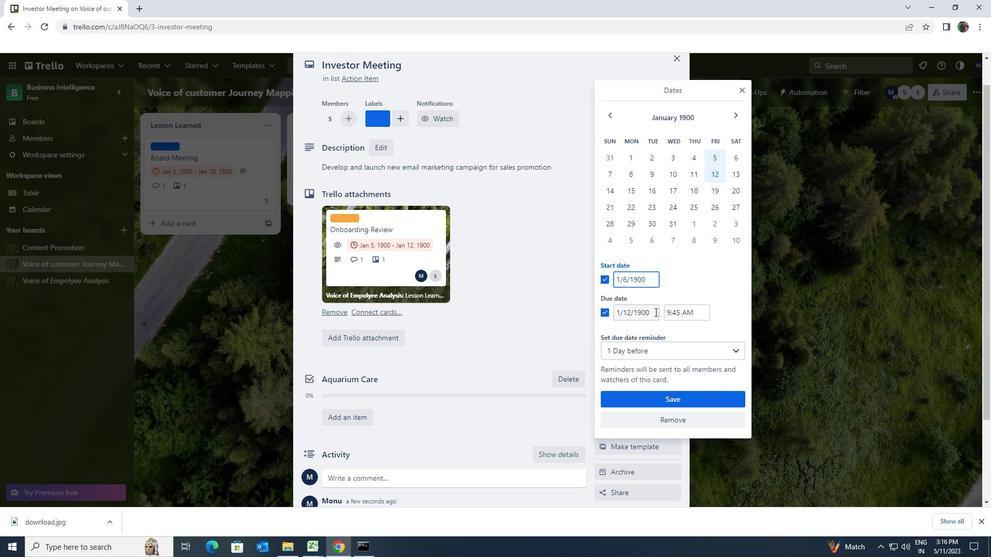 
Action: Mouse moved to (617, 310)
Screenshot: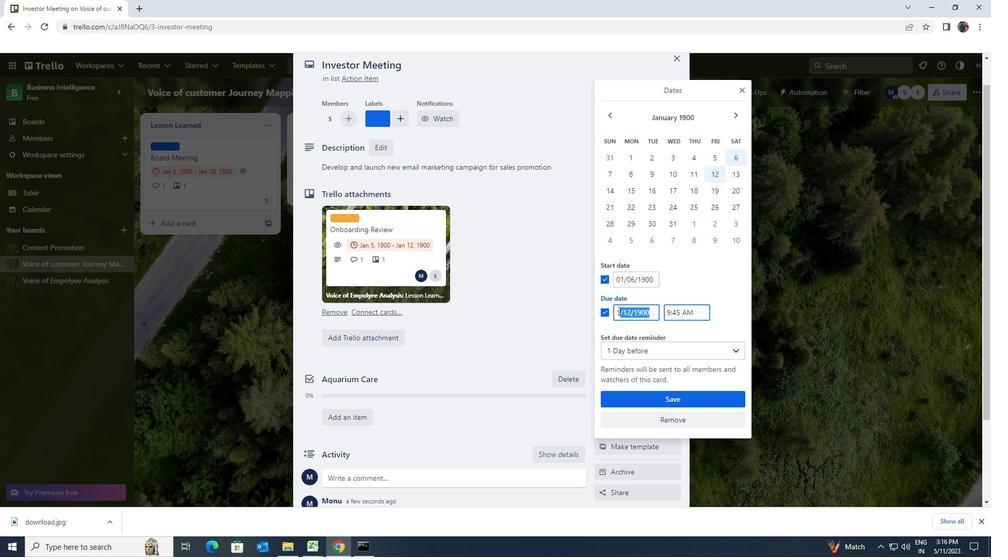 
Action: Key pressed 1/13/1900
Screenshot: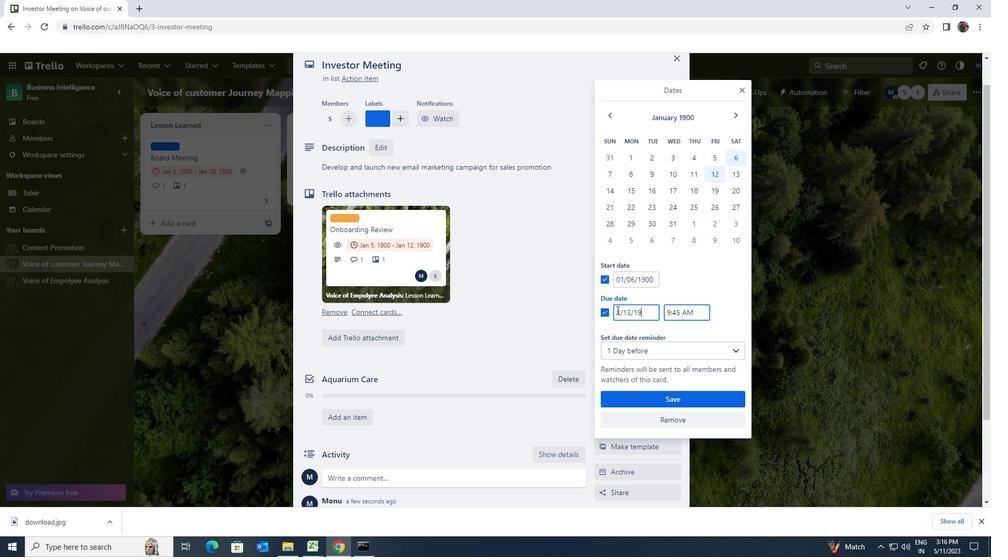 
Action: Mouse moved to (638, 394)
Screenshot: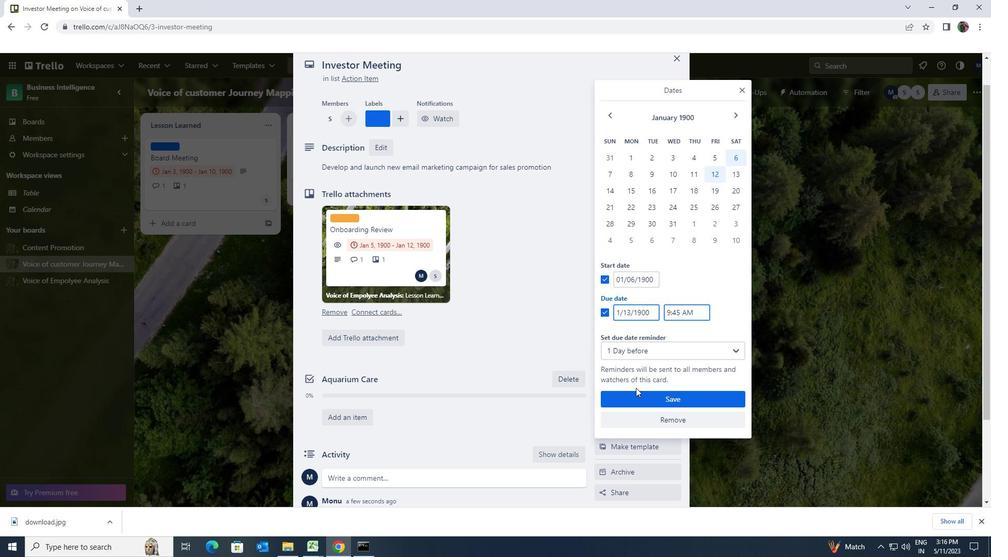 
Action: Mouse pressed left at (638, 394)
Screenshot: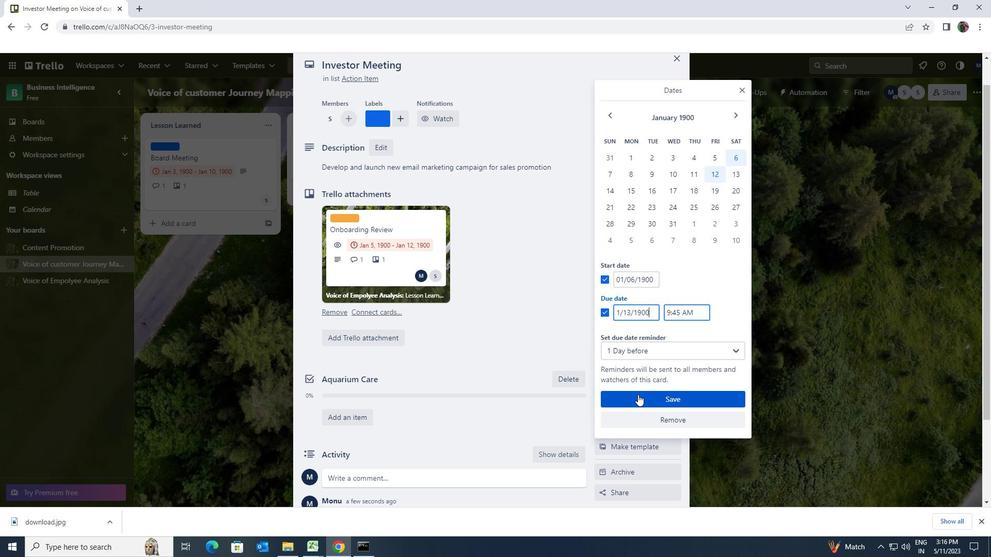 
Action: Mouse moved to (638, 395)
Screenshot: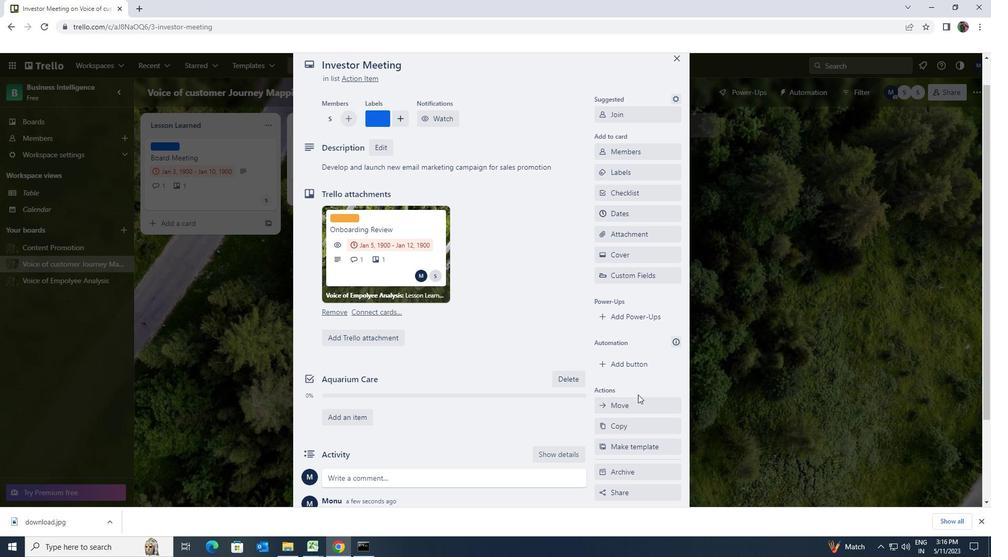 
